 Task: Find connections with filter location Châtillon with filter topic #staysafewith filter profile language Spanish with filter current company Synergy Marine Group with filter school The Institute of Chartered Accountants of India with filter industry Oil and Coal Product Manufacturing with filter service category Leadership Development with filter keywords title Skin Care Specialist
Action: Mouse moved to (546, 79)
Screenshot: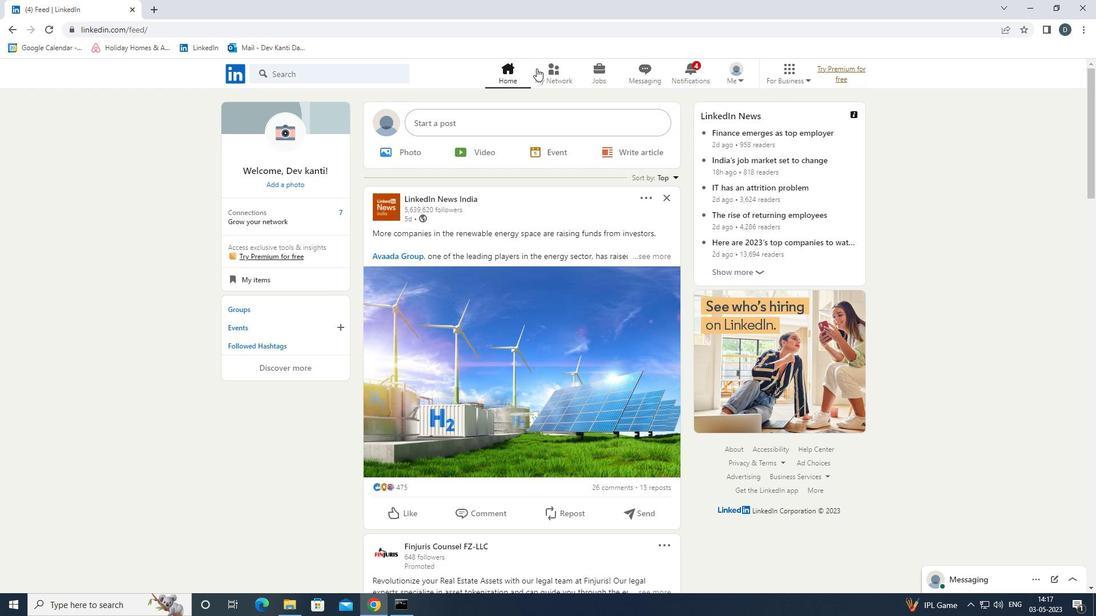 
Action: Mouse pressed left at (546, 79)
Screenshot: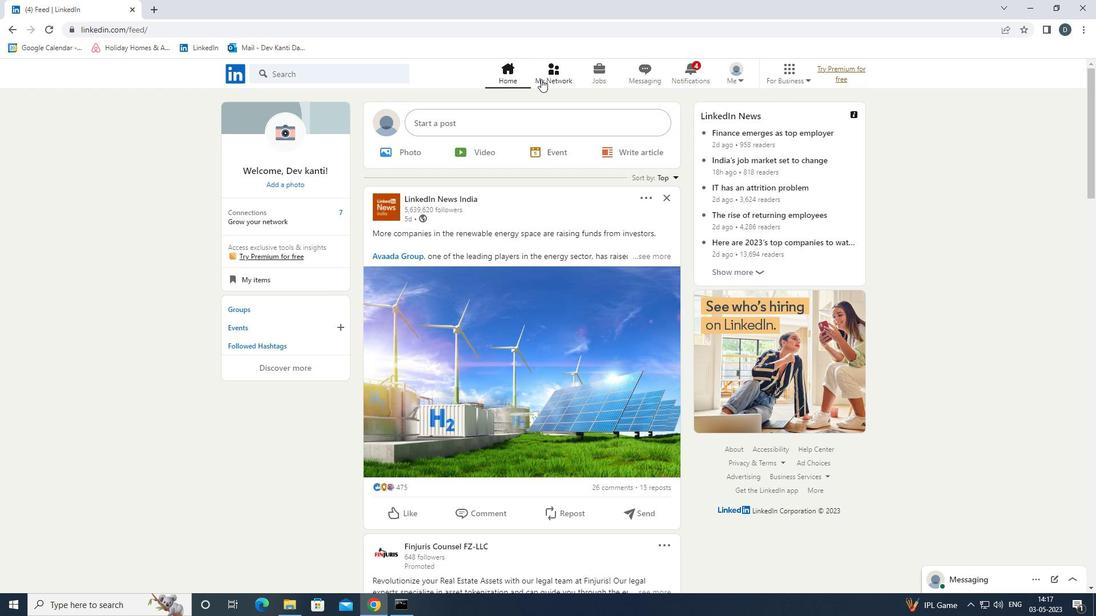 
Action: Mouse moved to (549, 78)
Screenshot: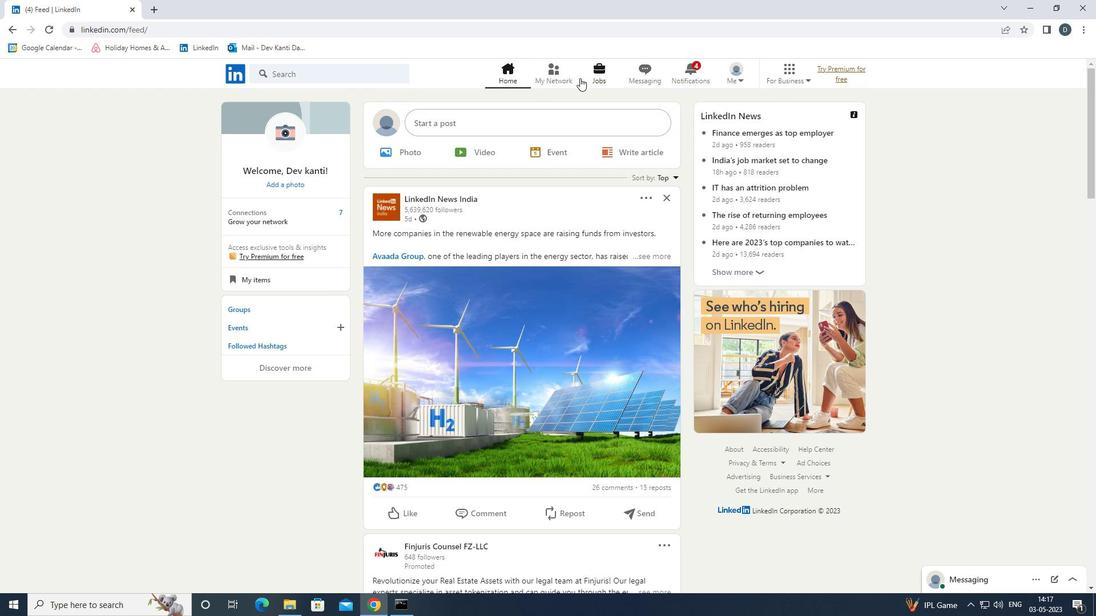 
Action: Mouse pressed left at (549, 78)
Screenshot: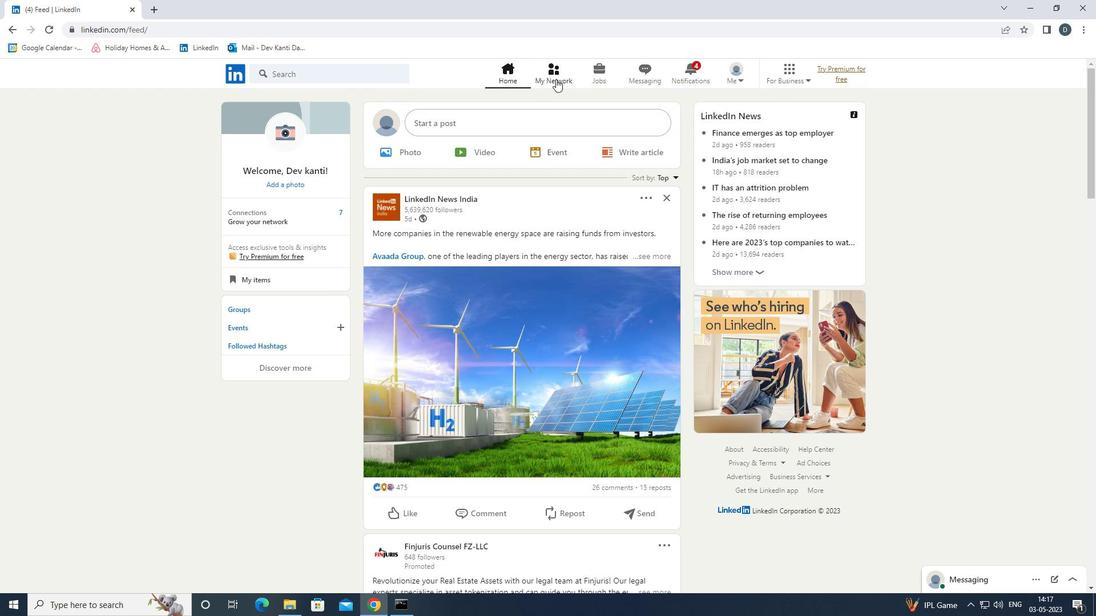 
Action: Mouse moved to (376, 137)
Screenshot: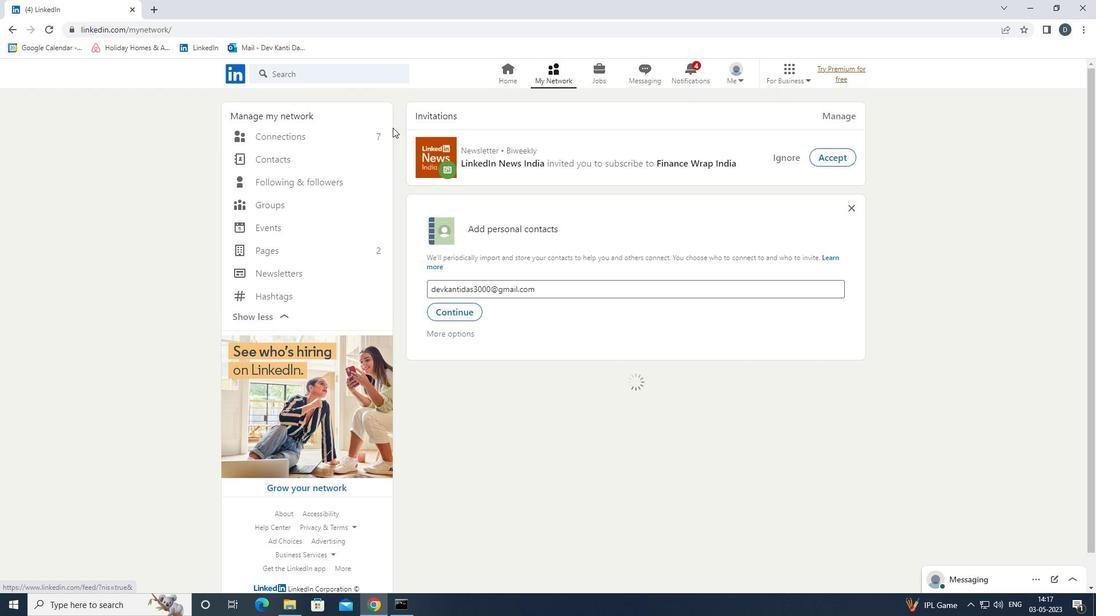
Action: Mouse pressed left at (376, 137)
Screenshot: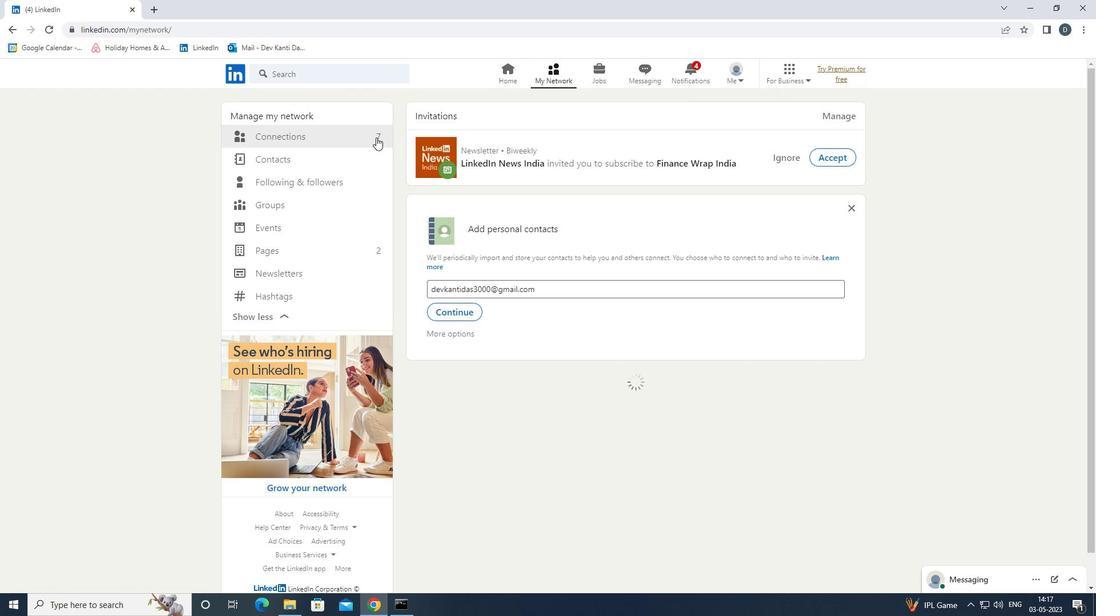 
Action: Mouse moved to (622, 141)
Screenshot: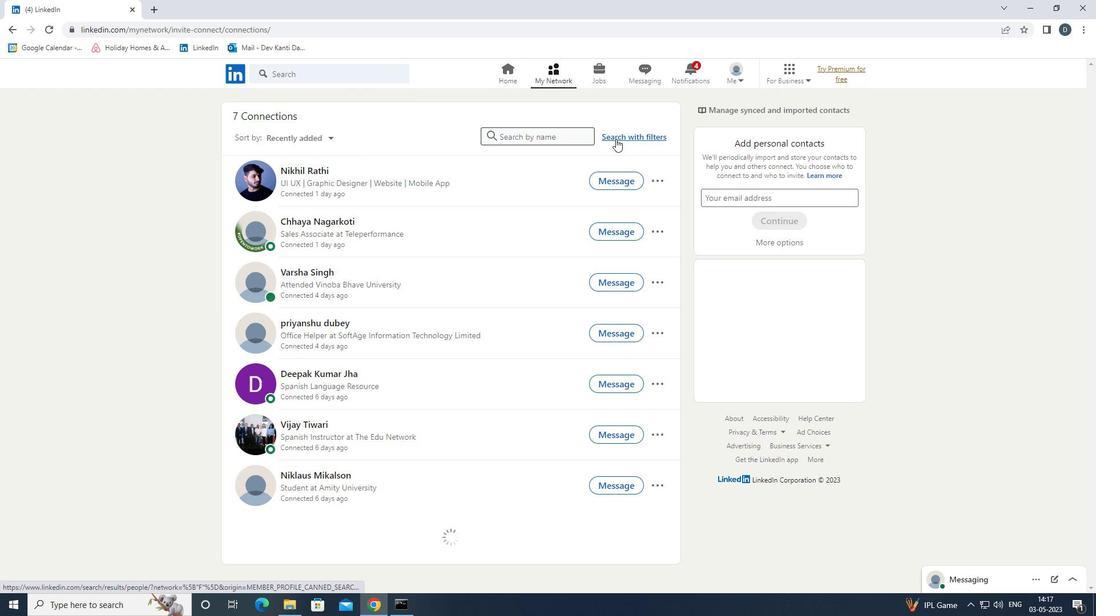 
Action: Mouse pressed left at (622, 141)
Screenshot: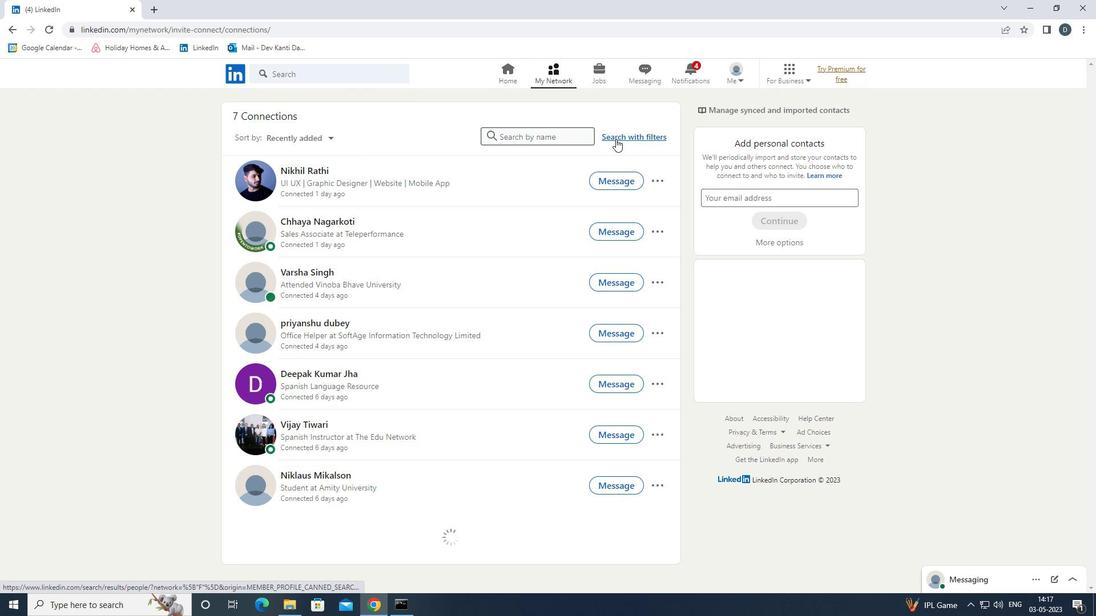 
Action: Mouse moved to (580, 103)
Screenshot: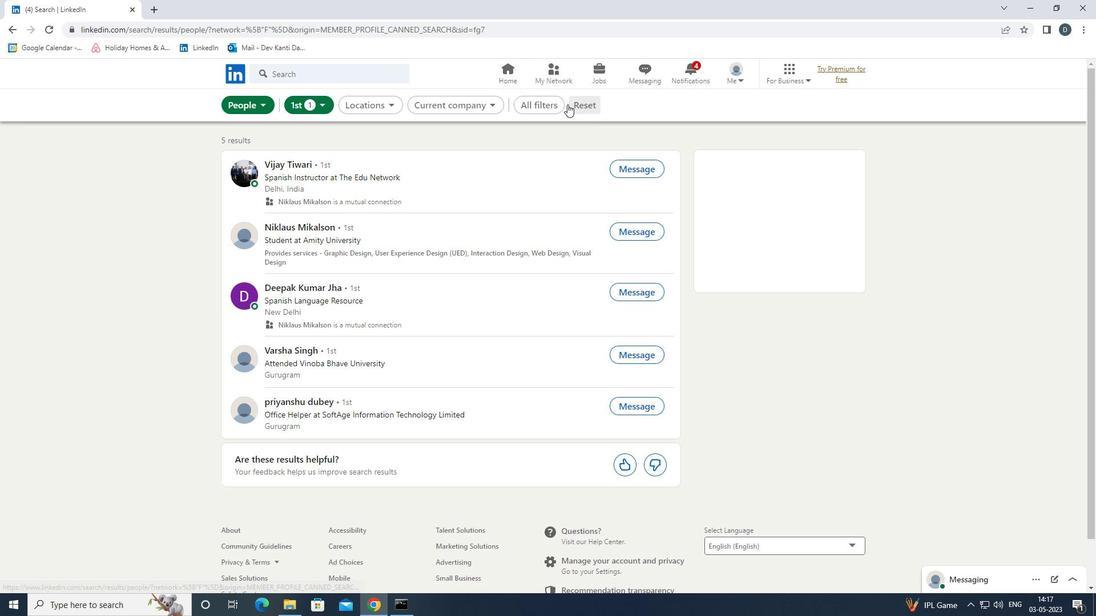 
Action: Mouse pressed left at (580, 103)
Screenshot: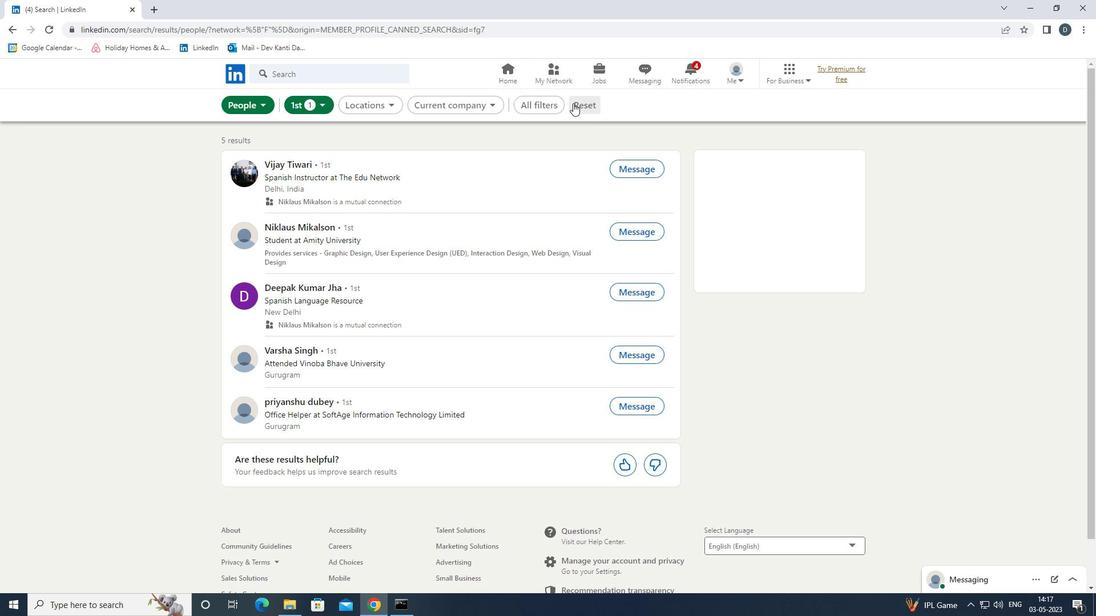 
Action: Mouse moved to (570, 106)
Screenshot: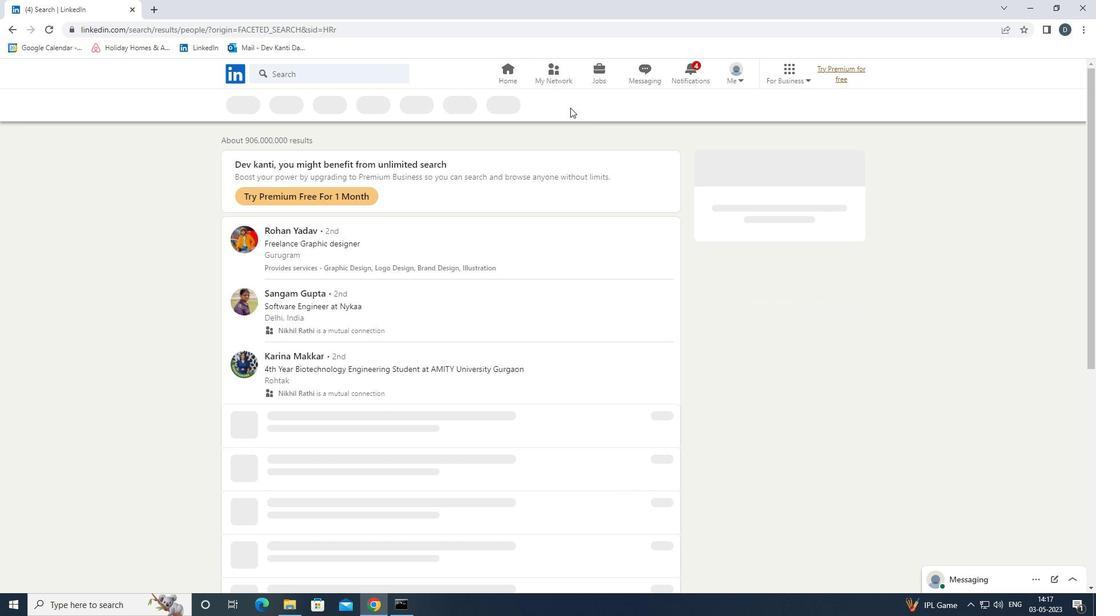 
Action: Mouse pressed left at (570, 106)
Screenshot: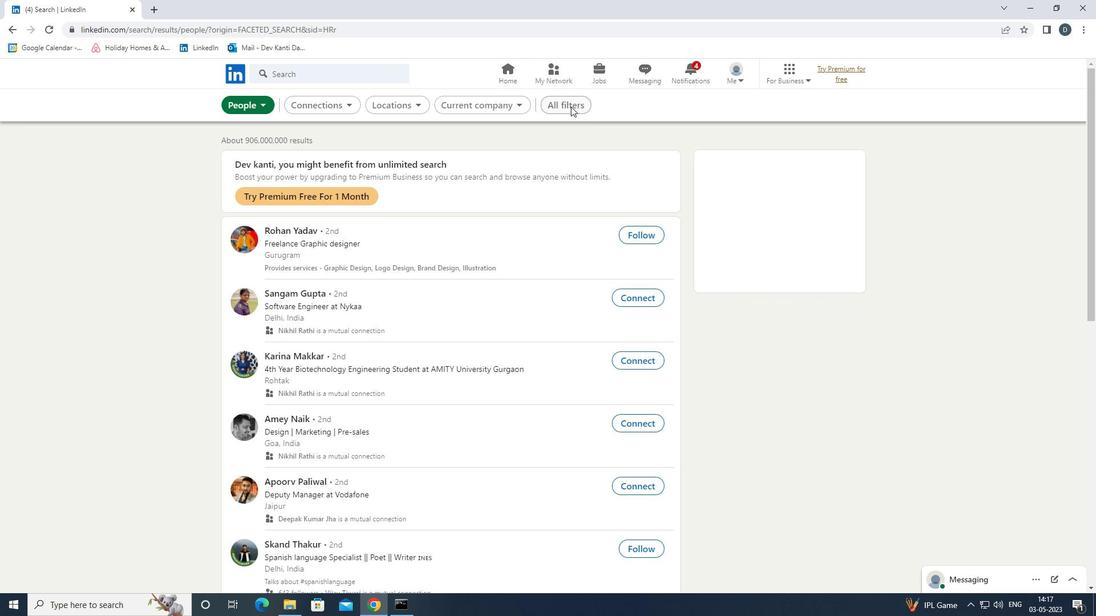 
Action: Mouse moved to (976, 394)
Screenshot: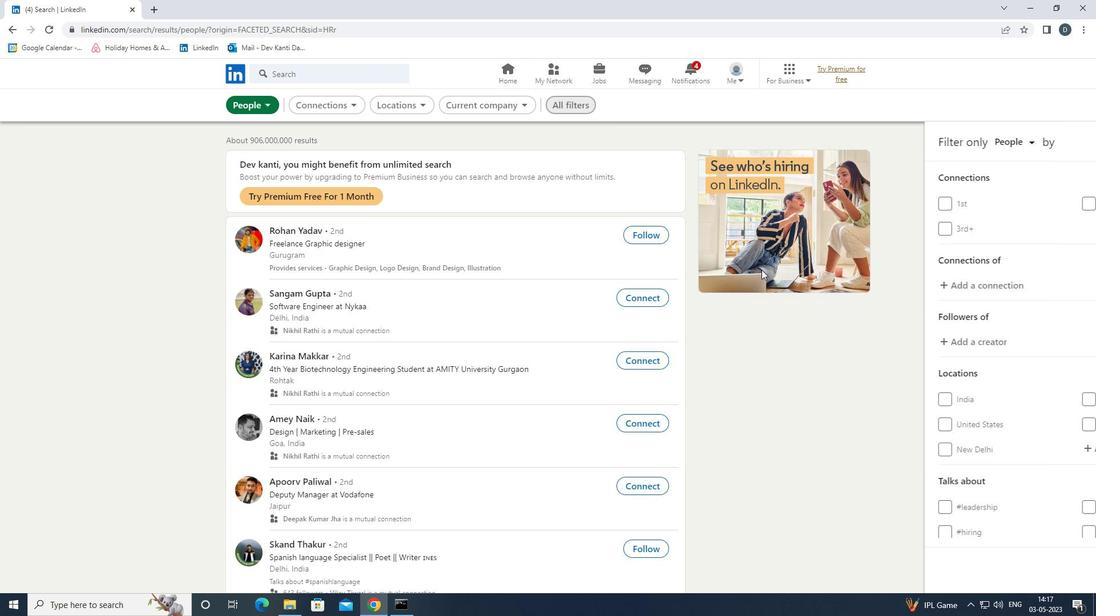 
Action: Mouse scrolled (976, 393) with delta (0, 0)
Screenshot: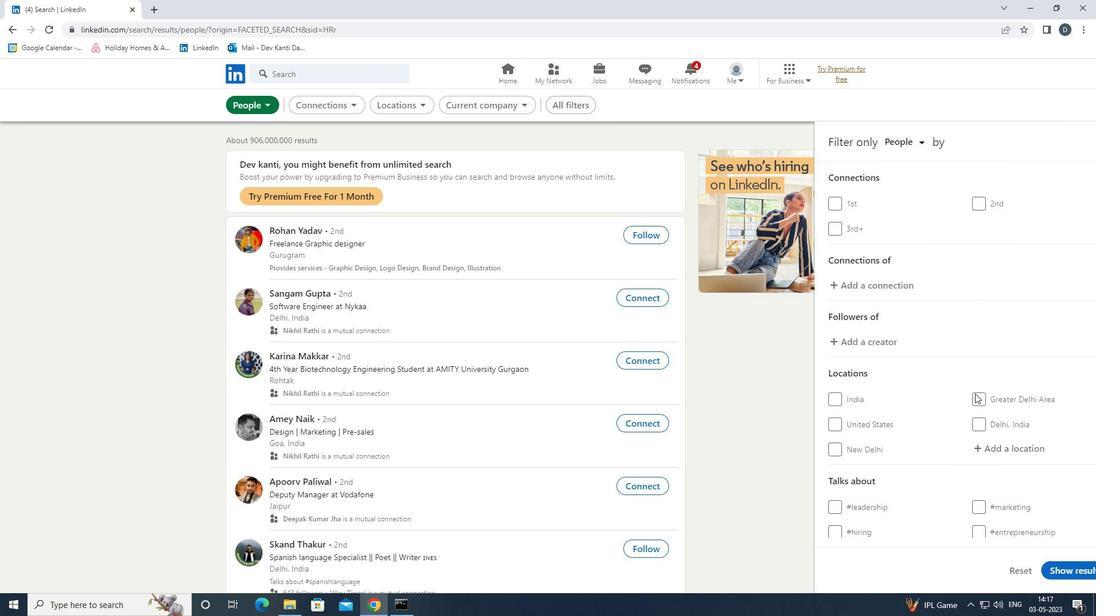 
Action: Mouse scrolled (976, 393) with delta (0, 0)
Screenshot: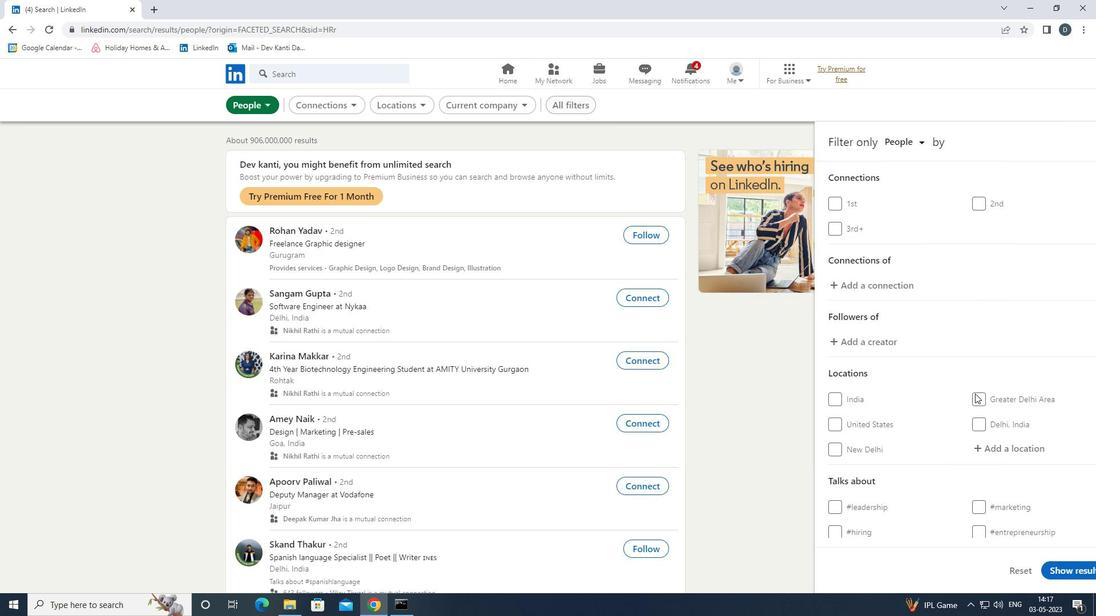
Action: Mouse moved to (991, 333)
Screenshot: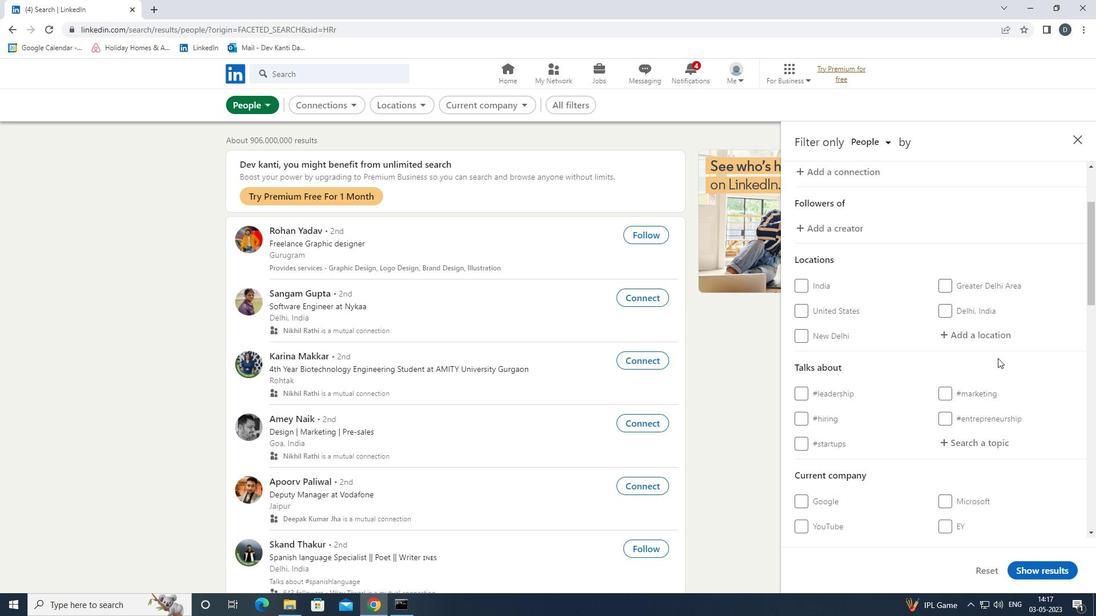 
Action: Mouse pressed left at (991, 333)
Screenshot: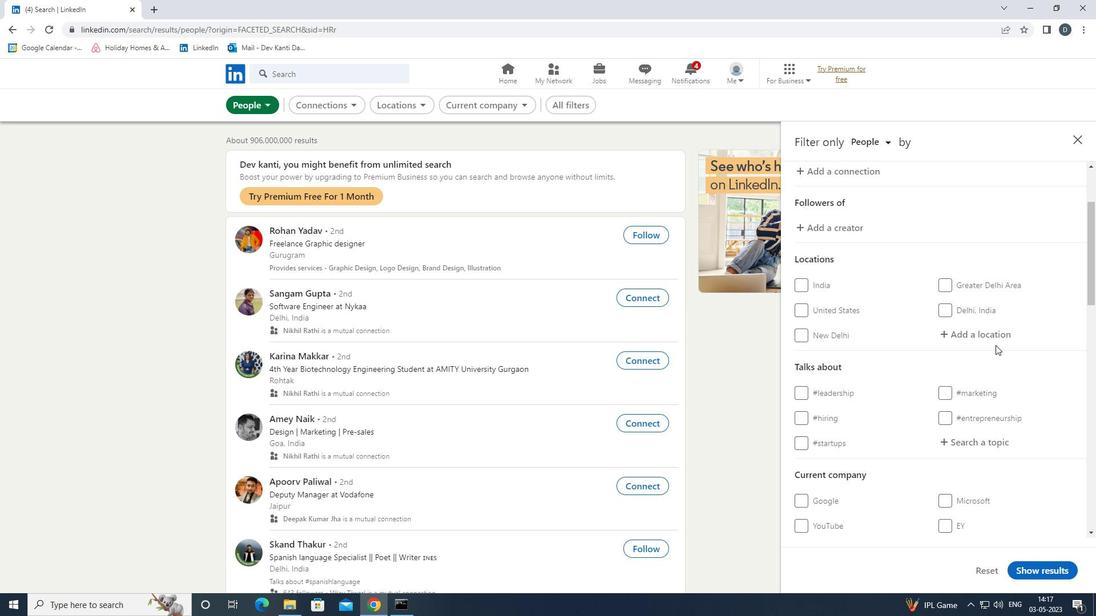 
Action: Mouse moved to (985, 336)
Screenshot: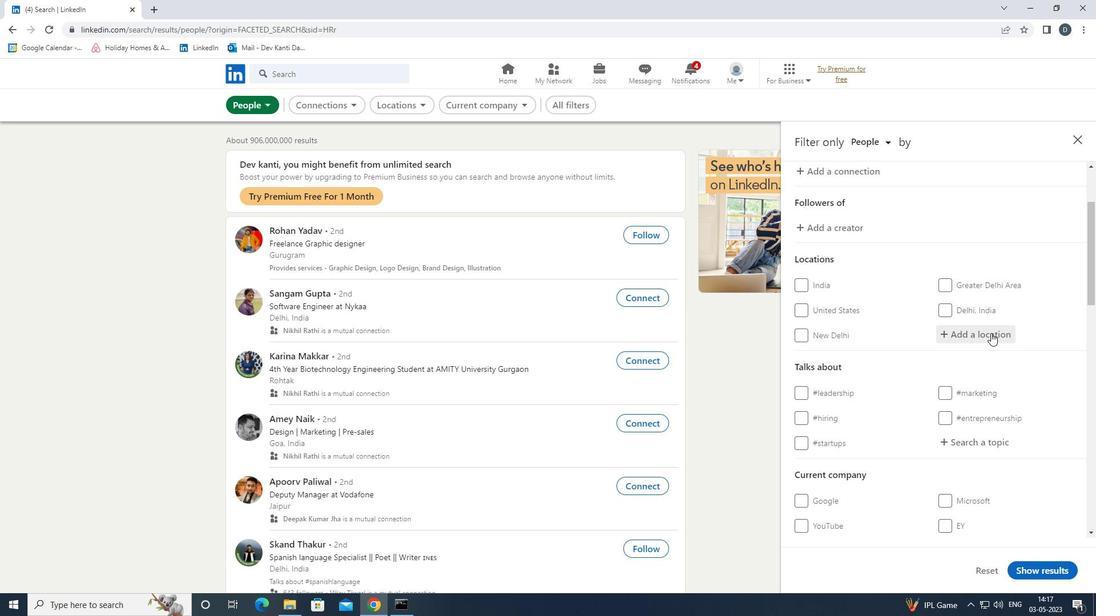 
Action: Key pressed <Key.shift>CHATILLON<Key.down><Key.enter>
Screenshot: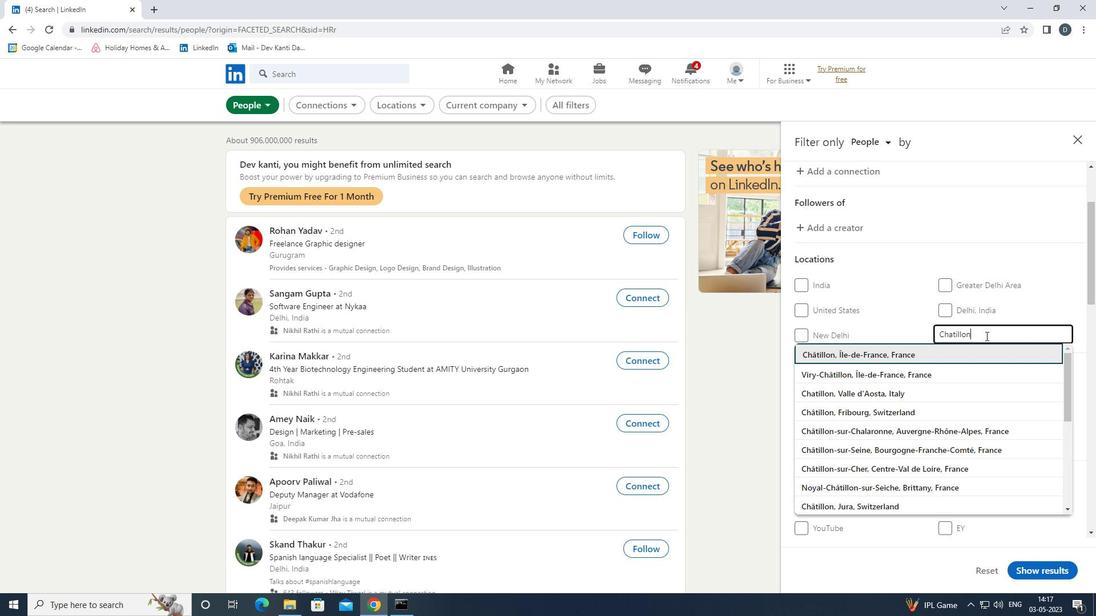 
Action: Mouse moved to (1001, 400)
Screenshot: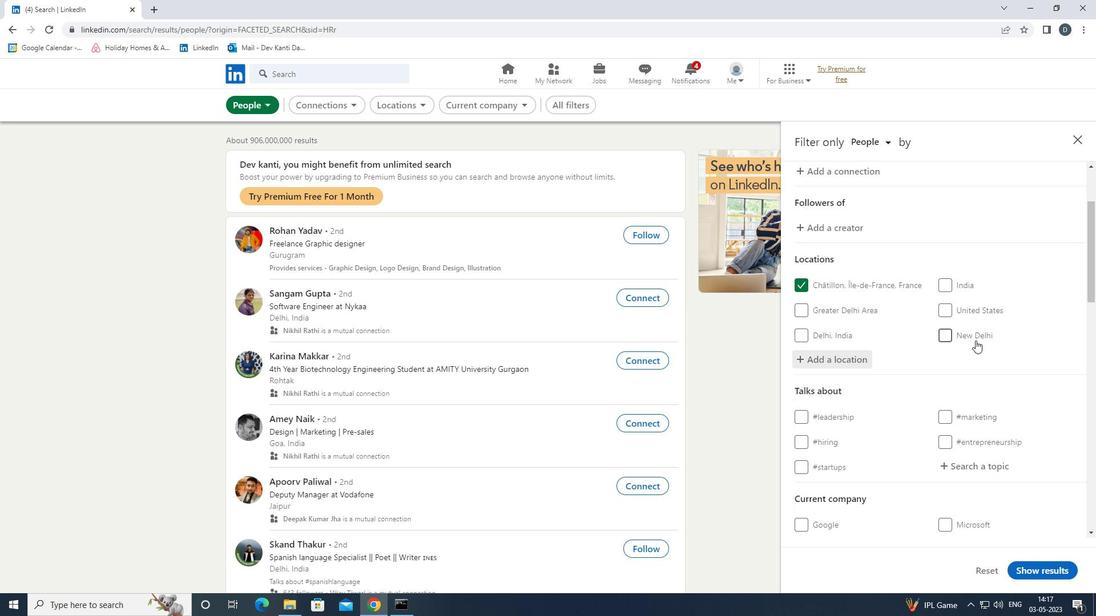 
Action: Mouse scrolled (1001, 400) with delta (0, 0)
Screenshot: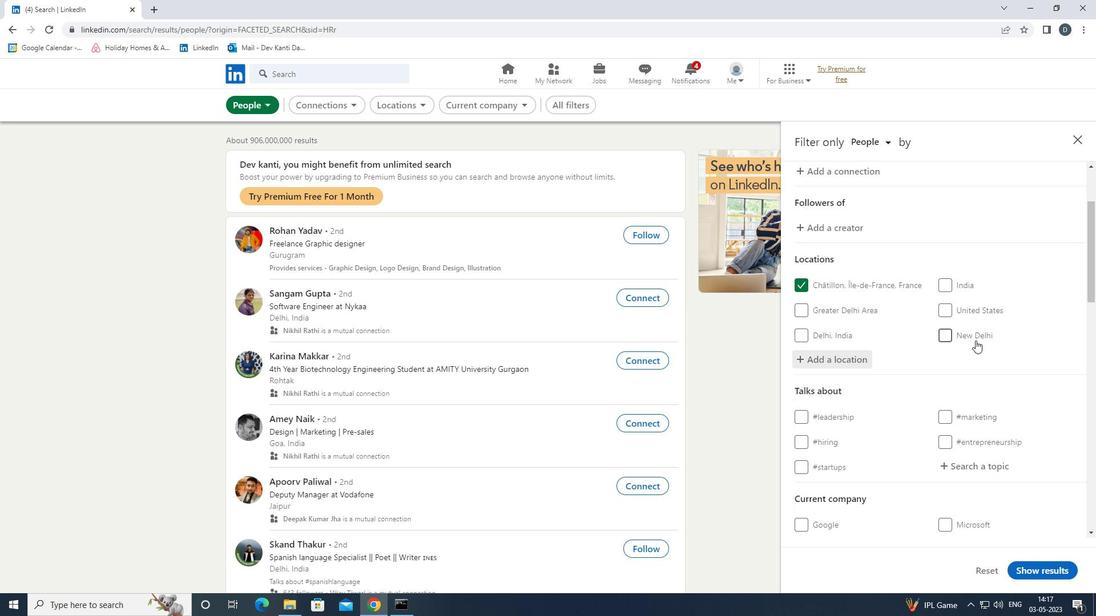 
Action: Mouse moved to (1001, 403)
Screenshot: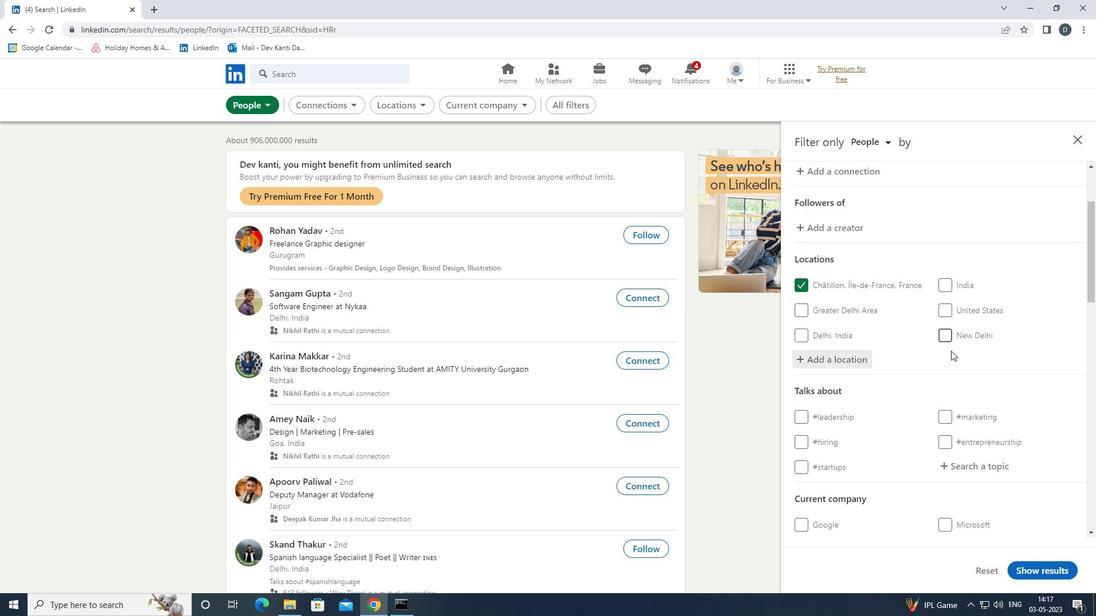 
Action: Mouse scrolled (1001, 402) with delta (0, 0)
Screenshot: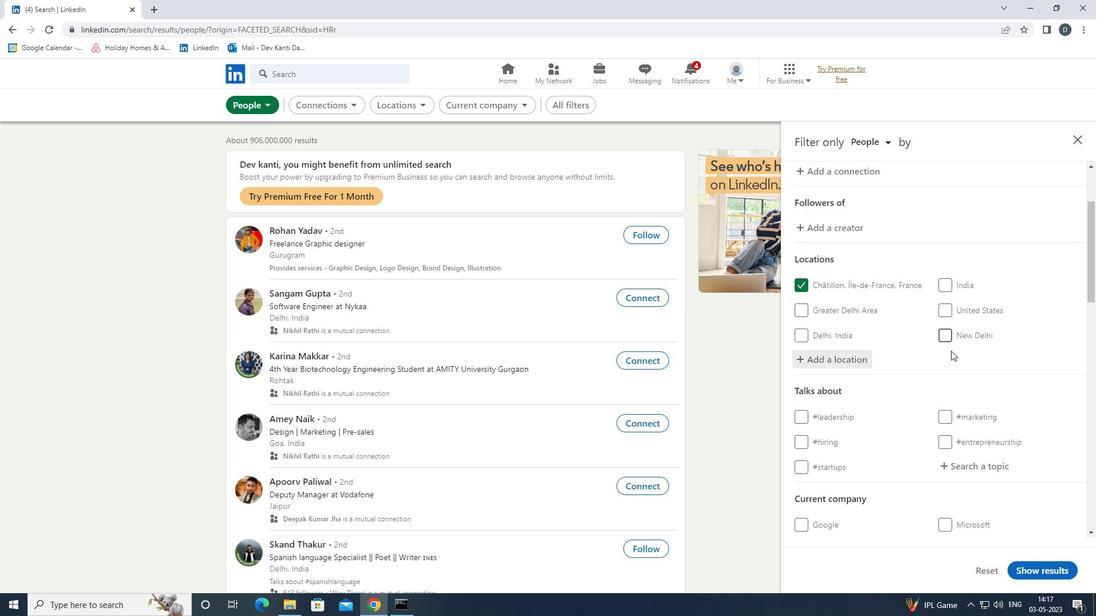 
Action: Mouse moved to (981, 354)
Screenshot: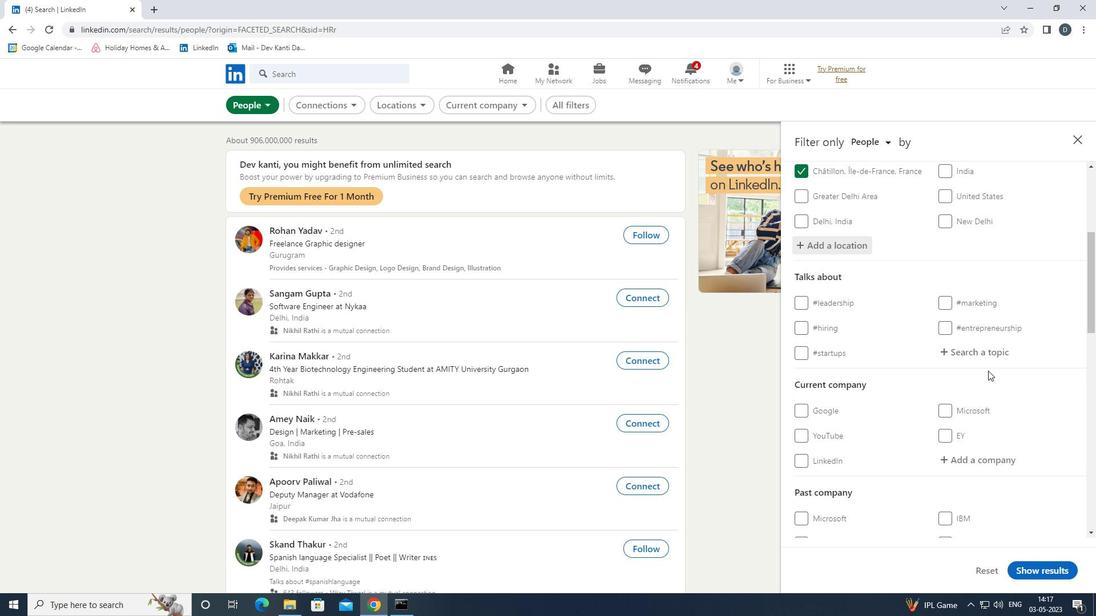 
Action: Mouse pressed left at (981, 354)
Screenshot: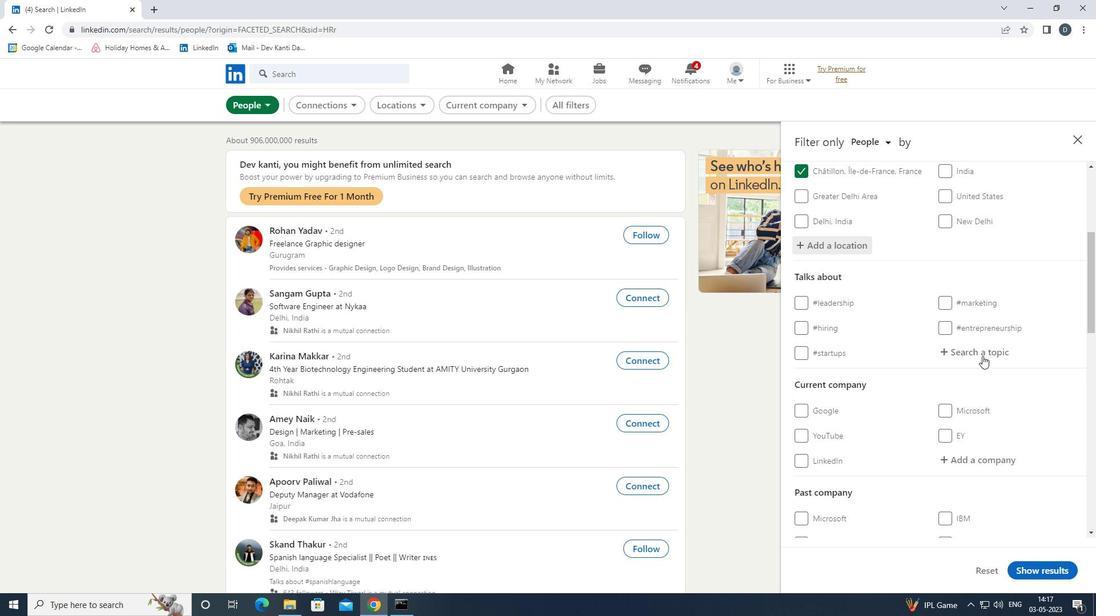 
Action: Key pressed STAYSAFE<Key.down><Key.enter>
Screenshot: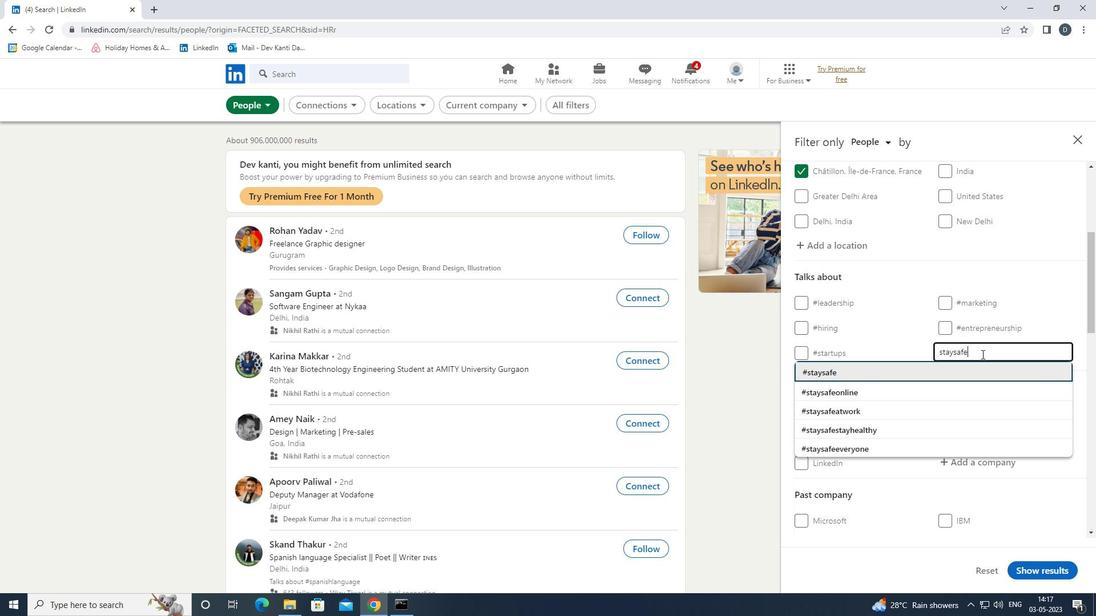 
Action: Mouse scrolled (981, 353) with delta (0, 0)
Screenshot: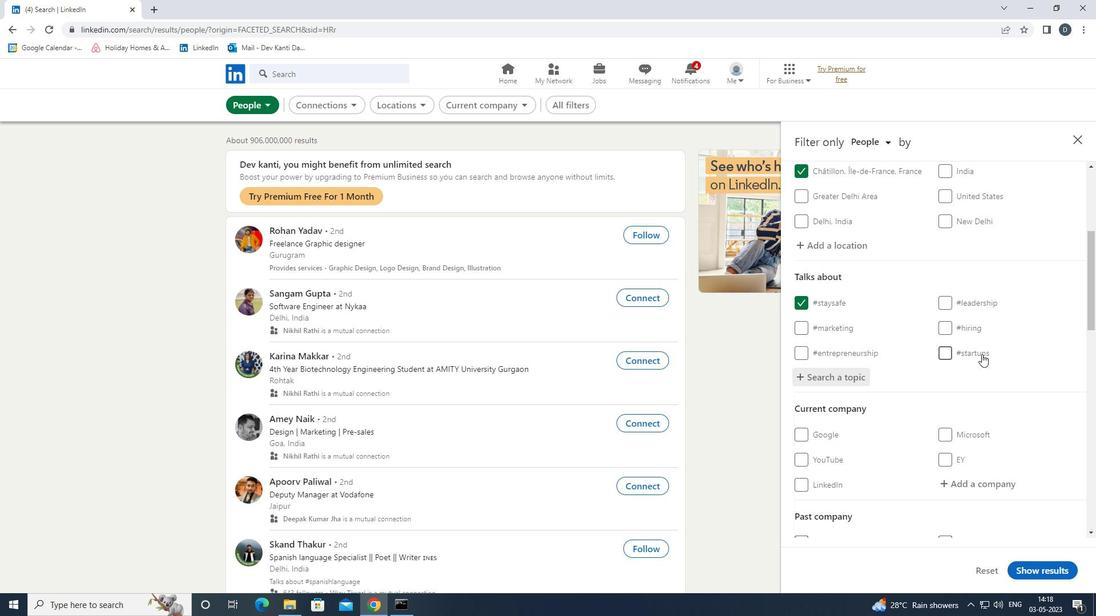 
Action: Mouse scrolled (981, 353) with delta (0, 0)
Screenshot: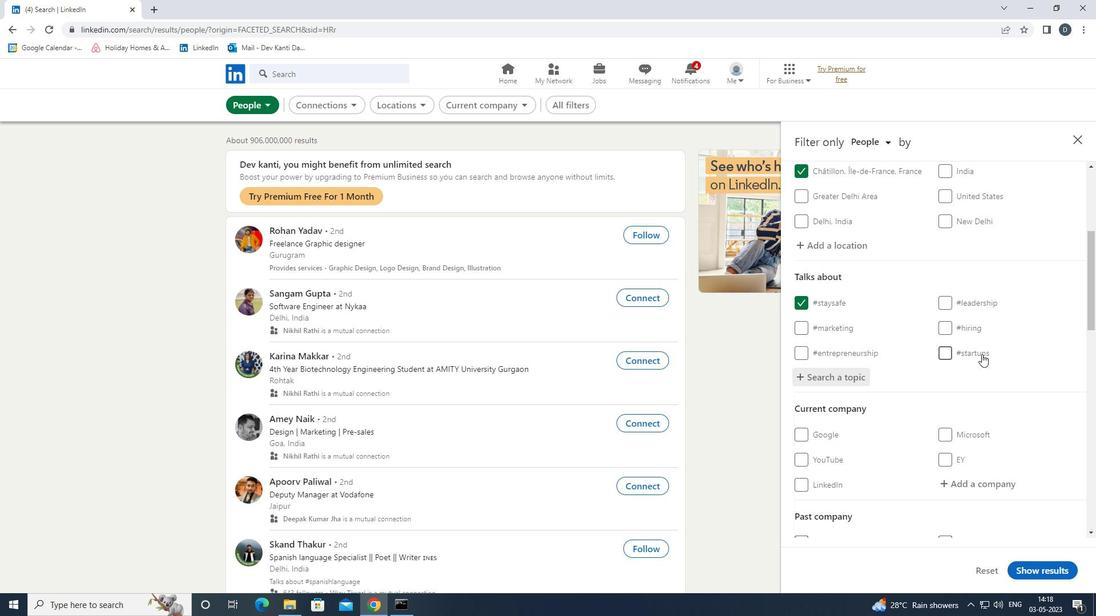
Action: Mouse scrolled (981, 353) with delta (0, 0)
Screenshot: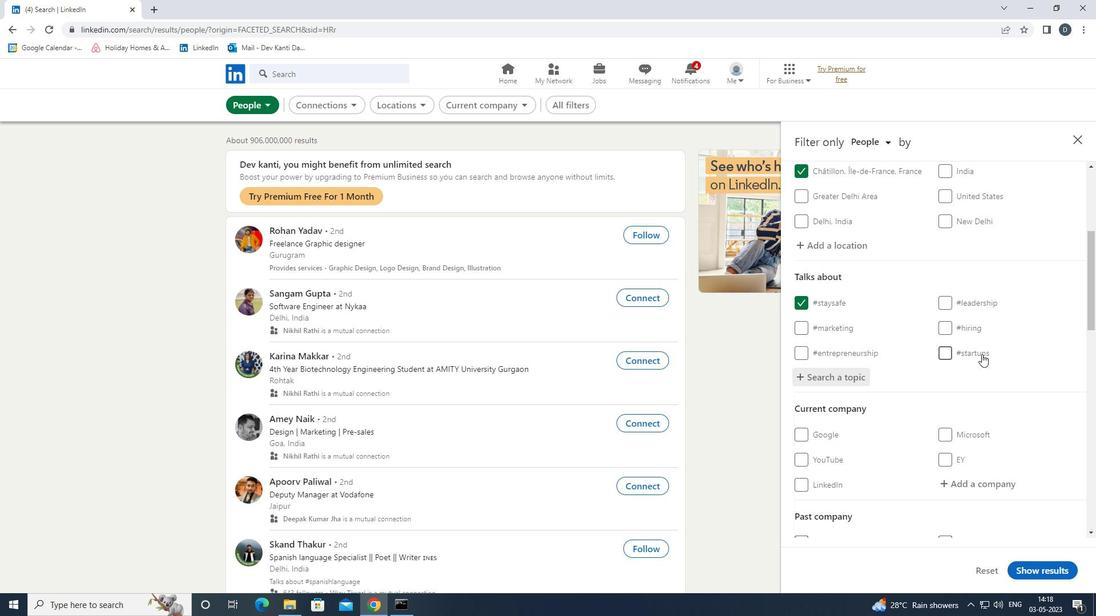 
Action: Mouse moved to (981, 353)
Screenshot: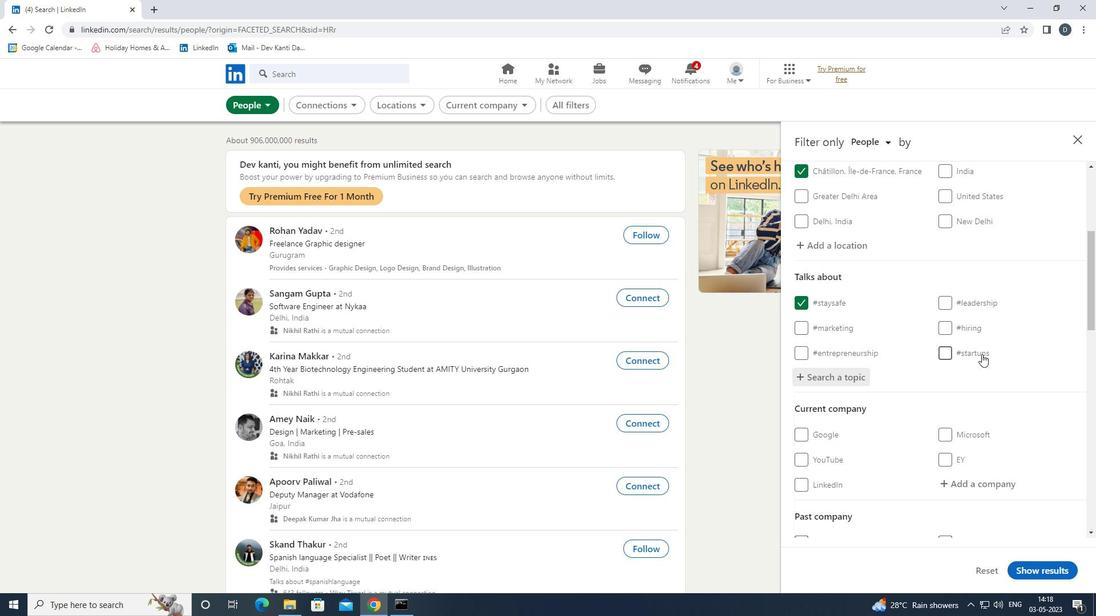 
Action: Mouse scrolled (981, 353) with delta (0, 0)
Screenshot: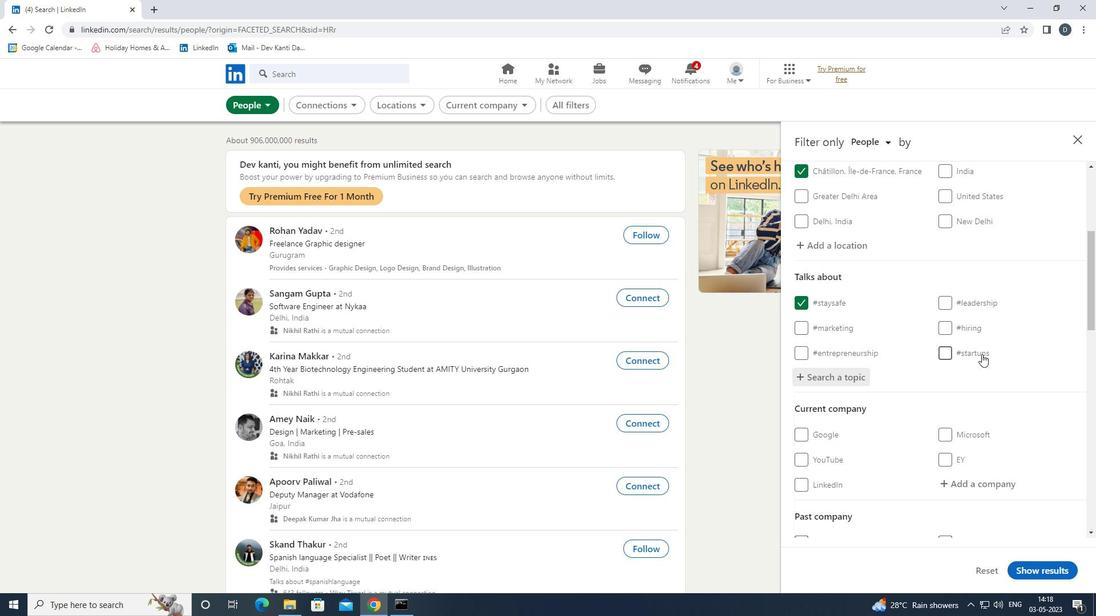 
Action: Mouse moved to (981, 354)
Screenshot: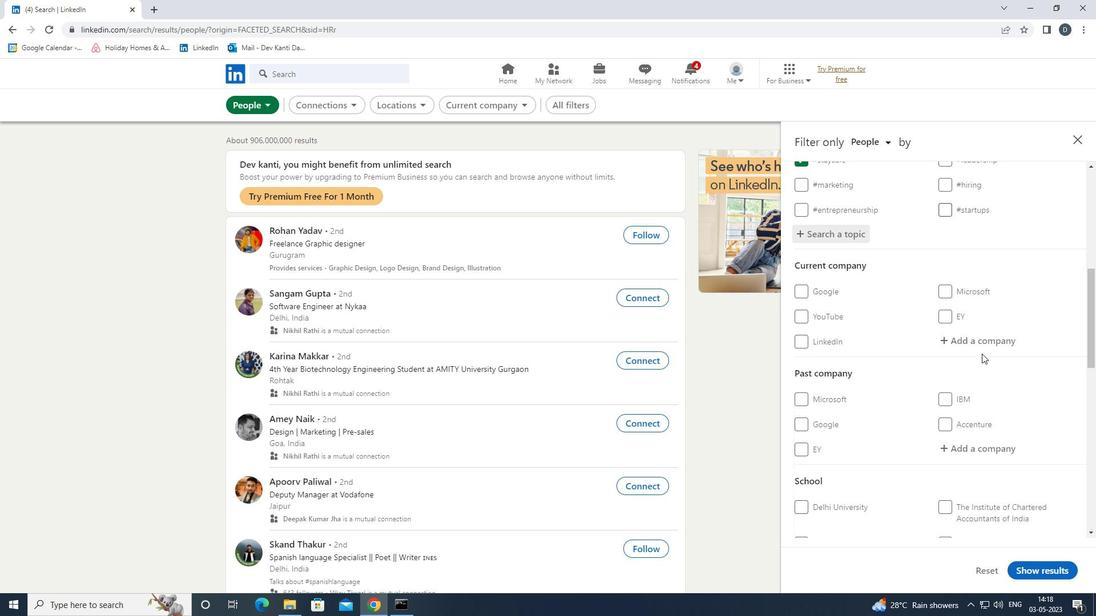 
Action: Mouse scrolled (981, 353) with delta (0, 0)
Screenshot: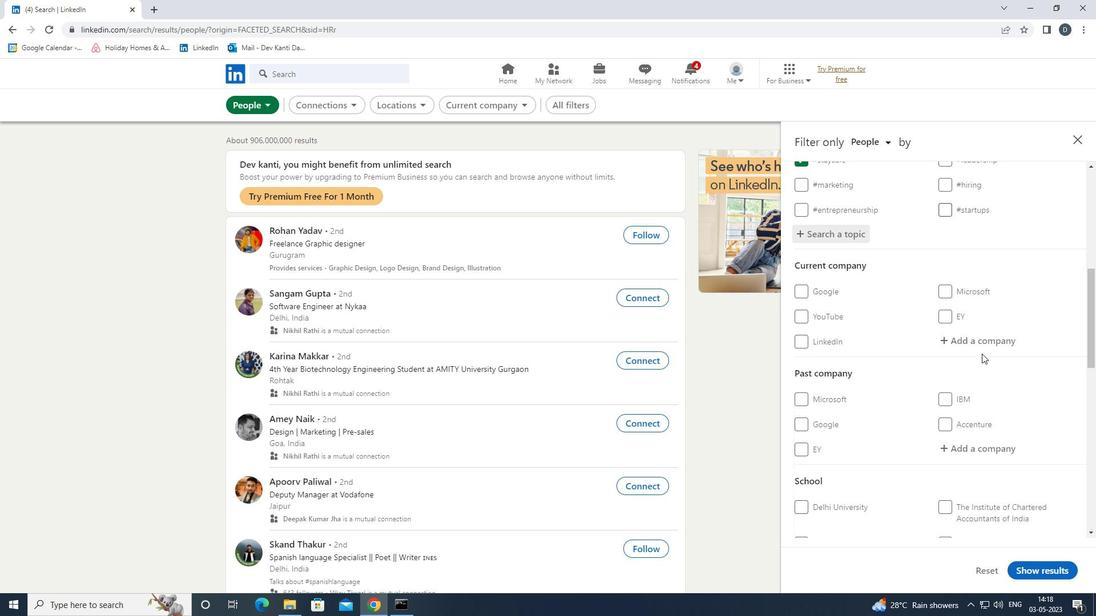 
Action: Mouse moved to (981, 356)
Screenshot: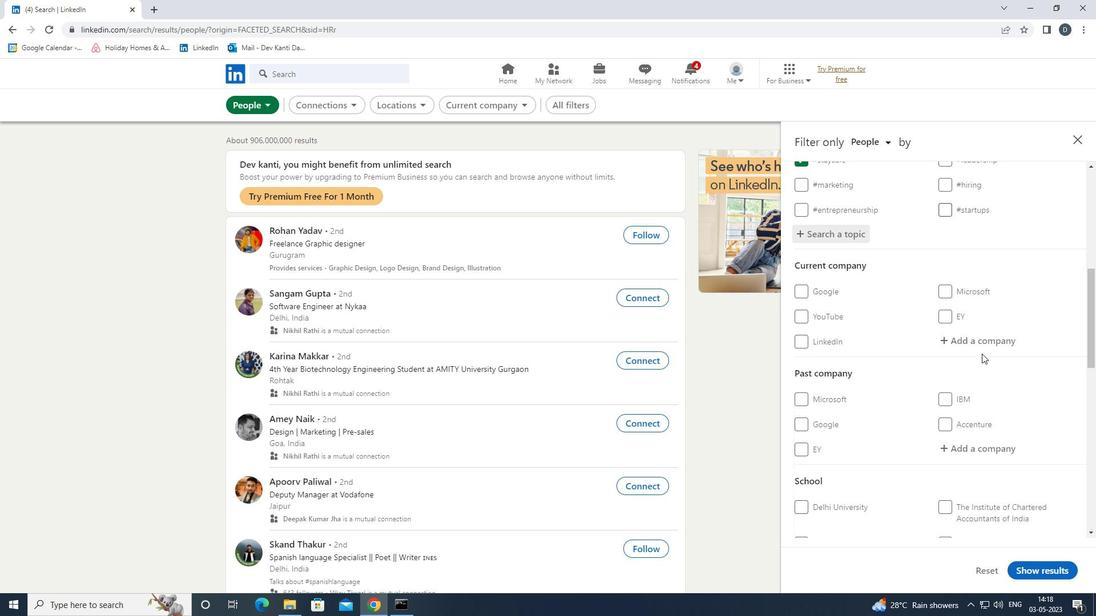 
Action: Mouse scrolled (981, 355) with delta (0, 0)
Screenshot: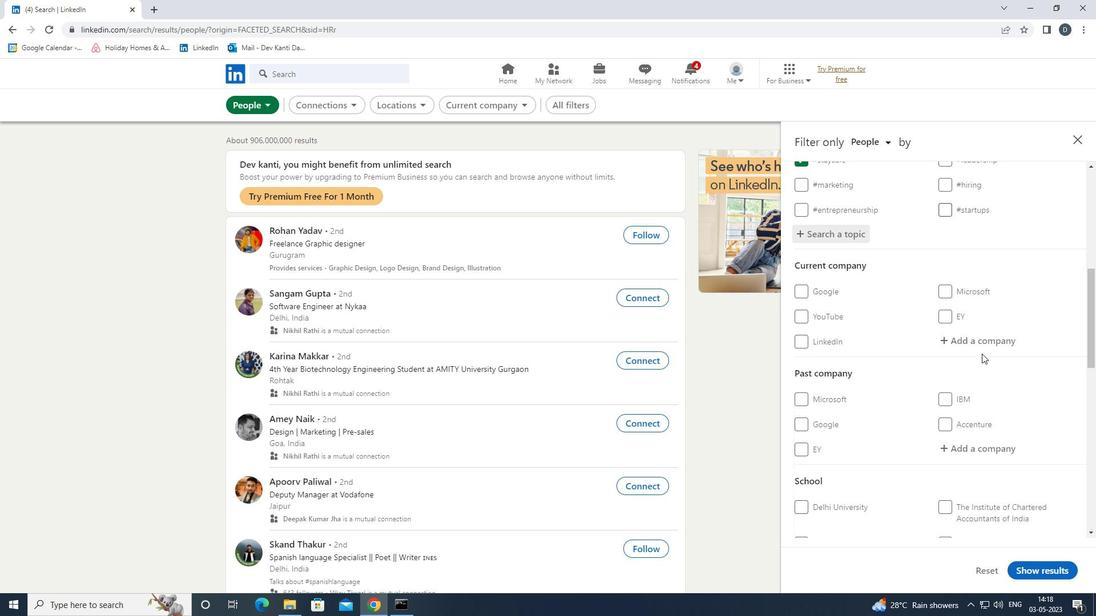 
Action: Mouse moved to (981, 356)
Screenshot: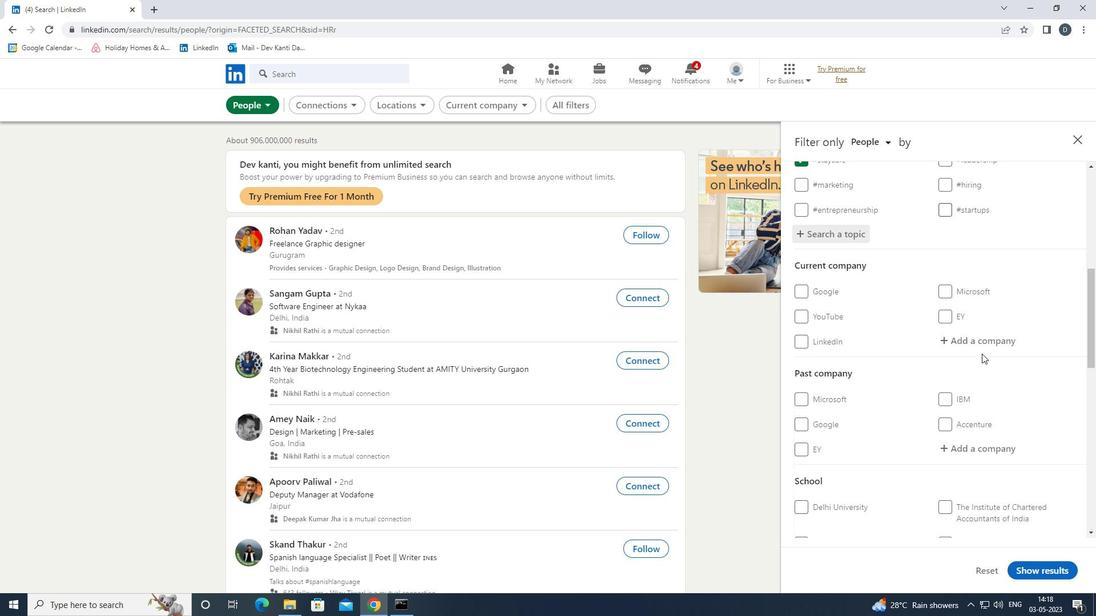 
Action: Mouse scrolled (981, 356) with delta (0, 0)
Screenshot: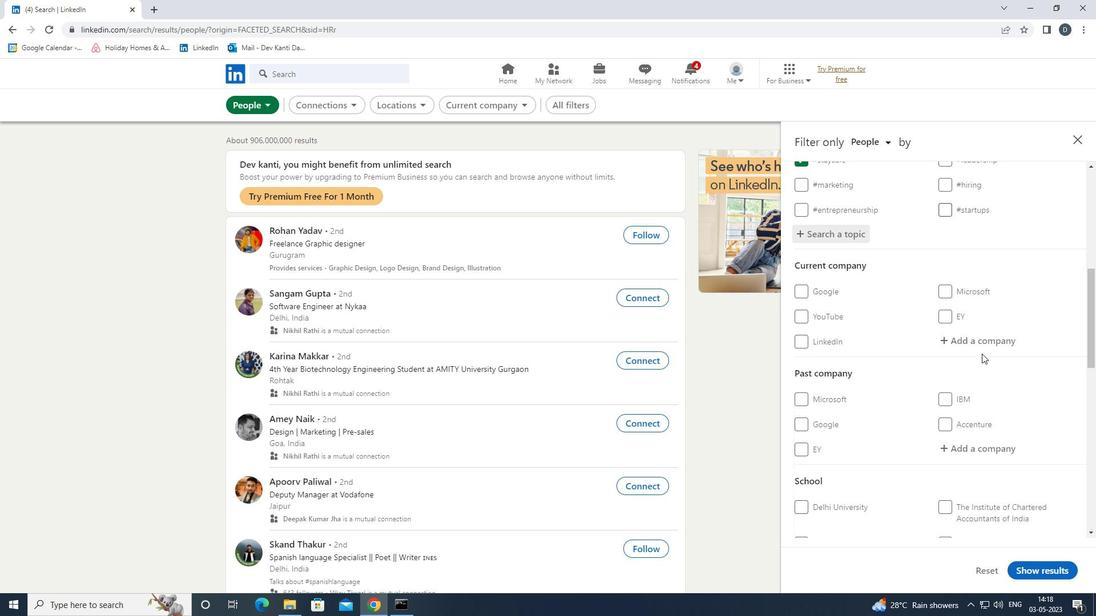 
Action: Mouse scrolled (981, 356) with delta (0, 0)
Screenshot: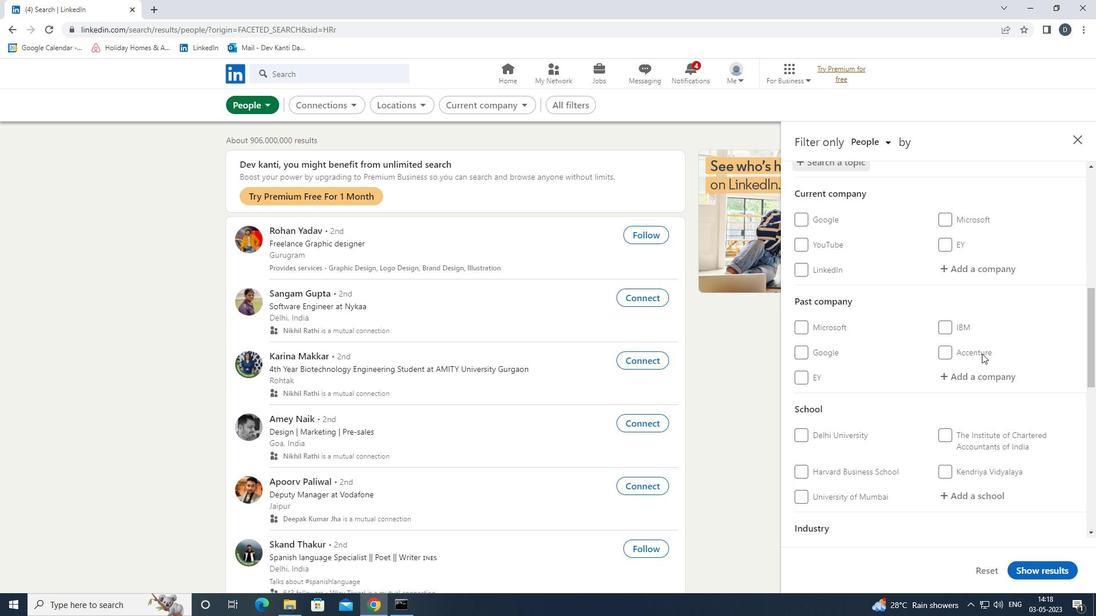 
Action: Mouse scrolled (981, 356) with delta (0, 0)
Screenshot: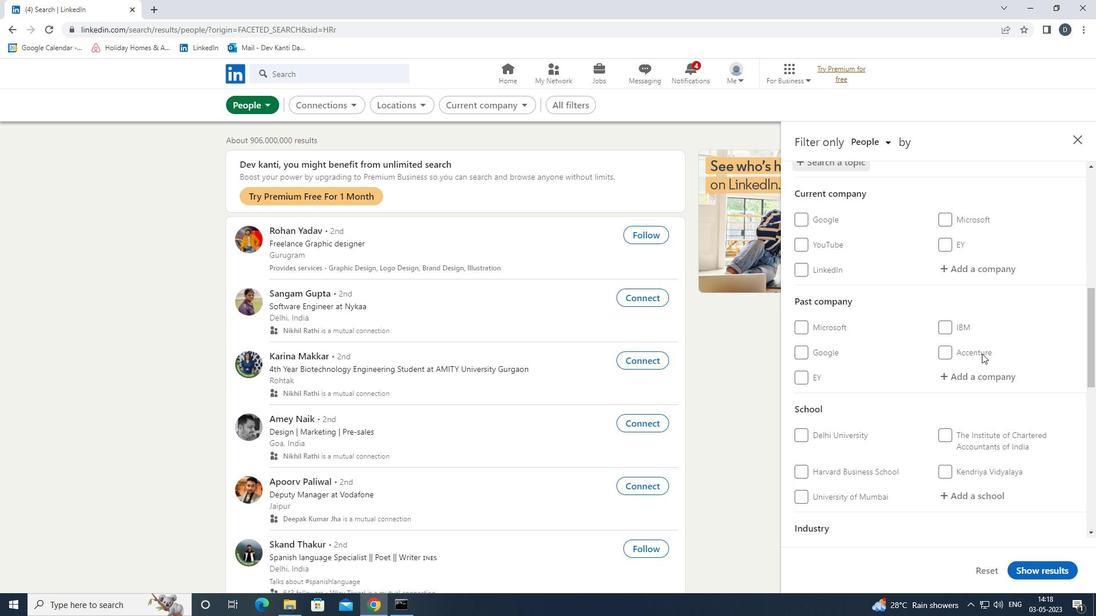 
Action: Mouse moved to (818, 413)
Screenshot: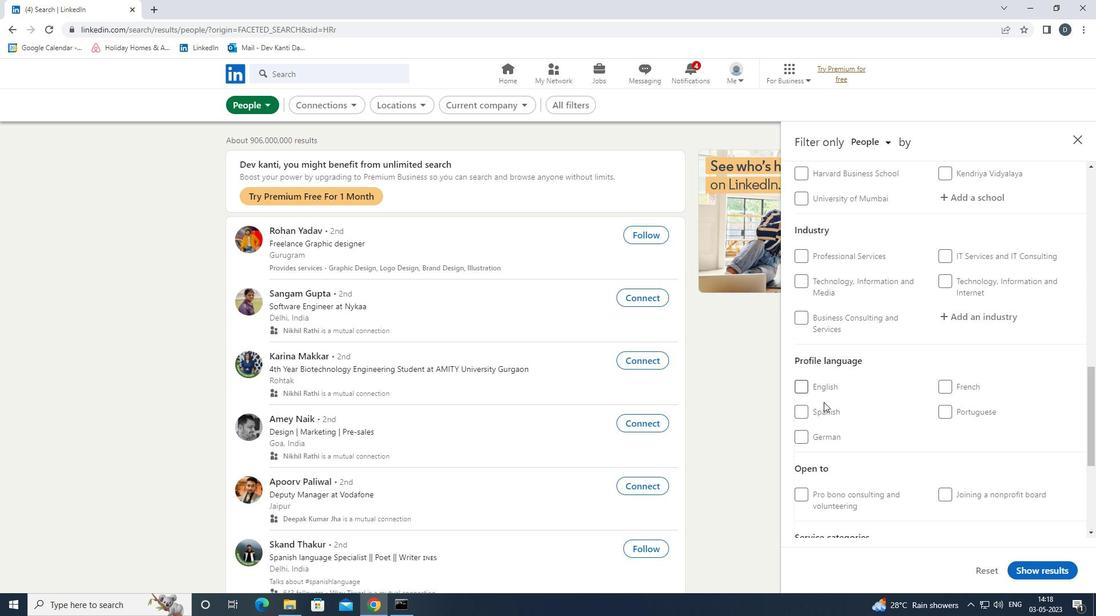 
Action: Mouse pressed left at (818, 413)
Screenshot: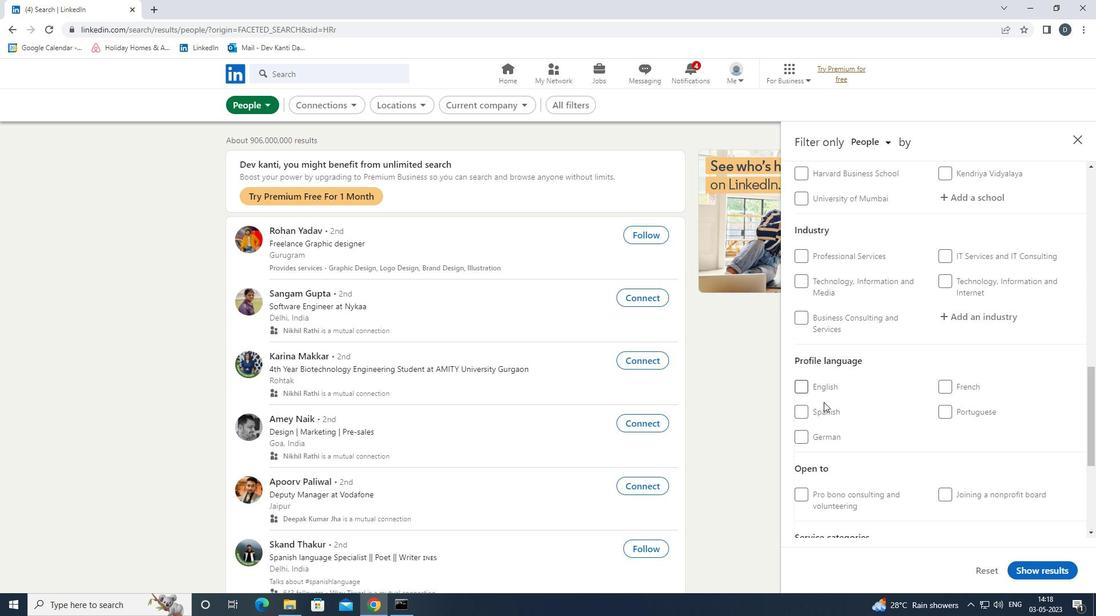 
Action: Mouse moved to (894, 408)
Screenshot: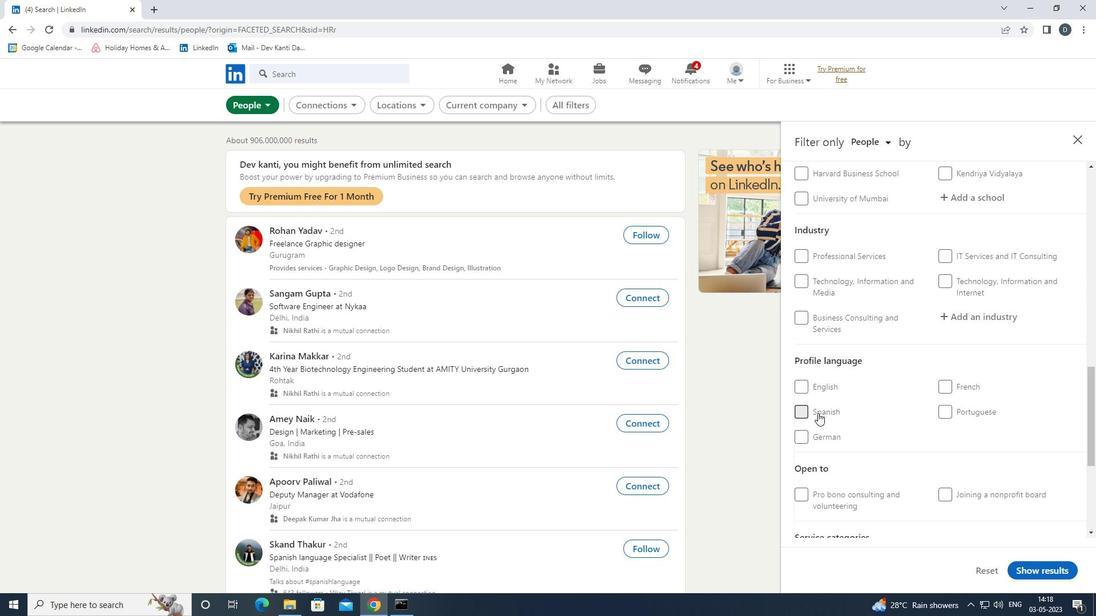 
Action: Mouse scrolled (894, 409) with delta (0, 0)
Screenshot: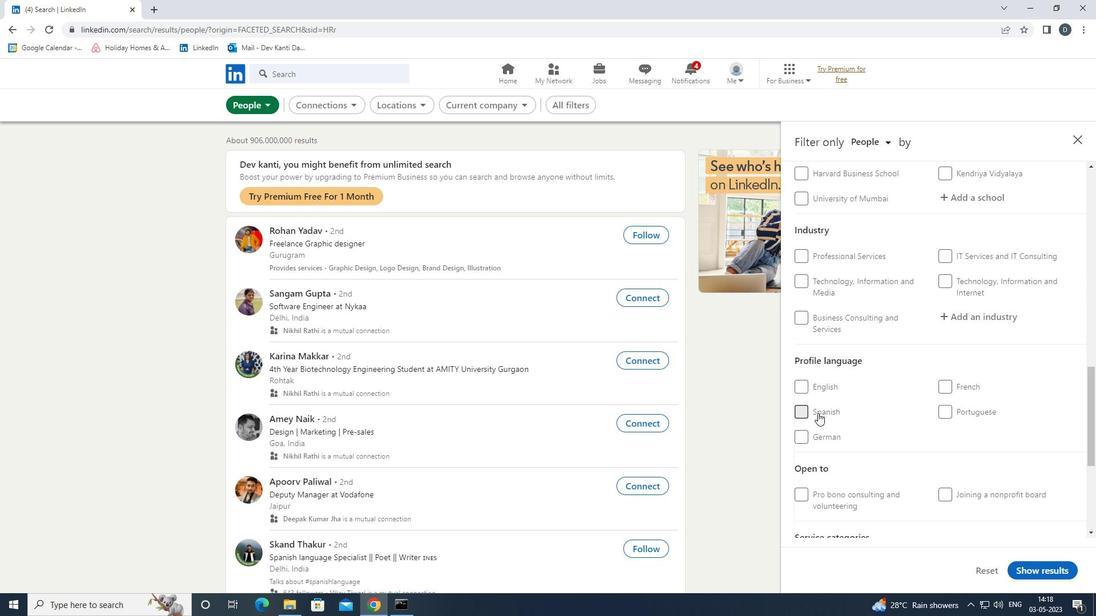 
Action: Mouse moved to (894, 408)
Screenshot: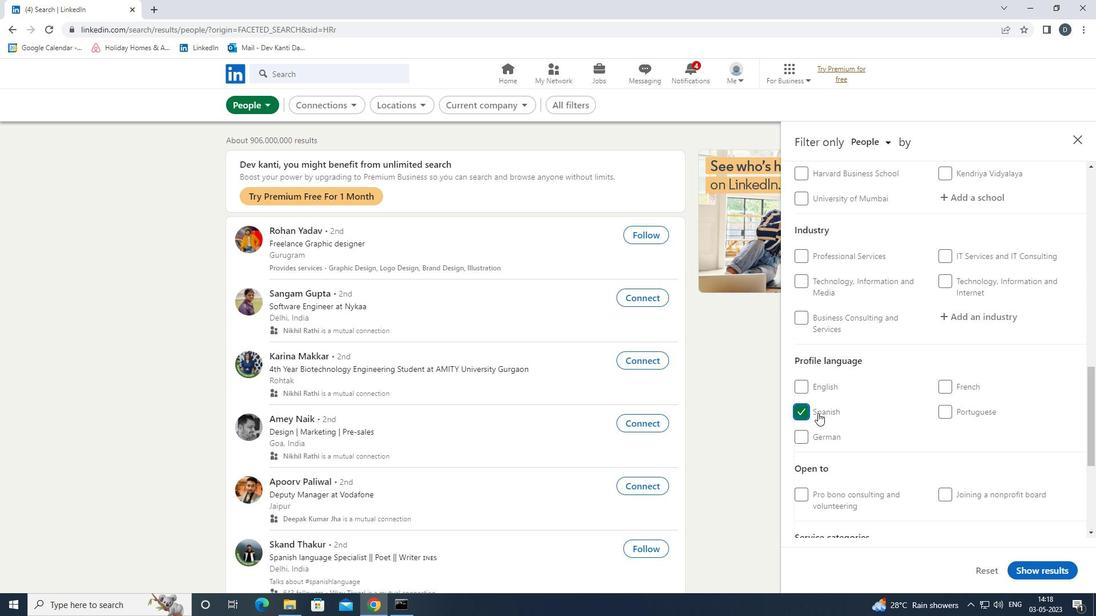 
Action: Mouse scrolled (894, 408) with delta (0, 0)
Screenshot: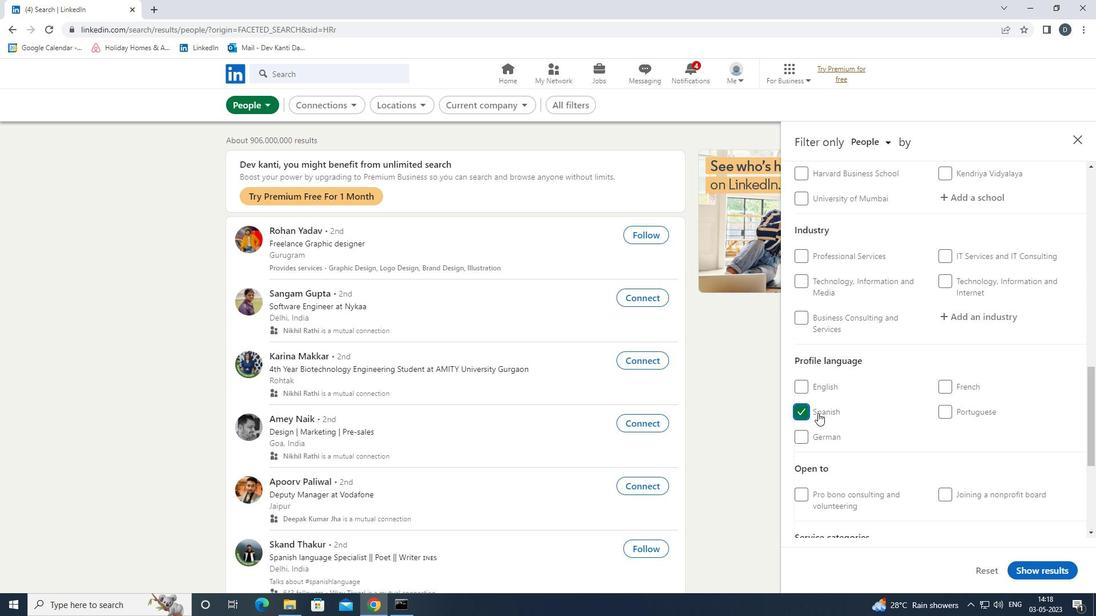 
Action: Mouse scrolled (894, 408) with delta (0, 0)
Screenshot: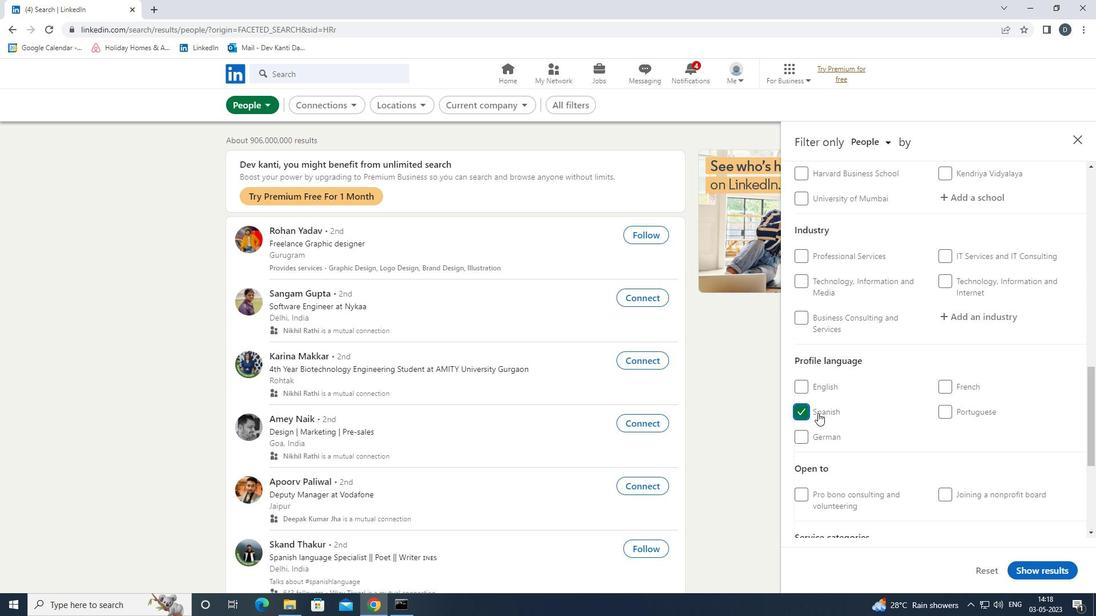 
Action: Mouse scrolled (894, 408) with delta (0, 0)
Screenshot: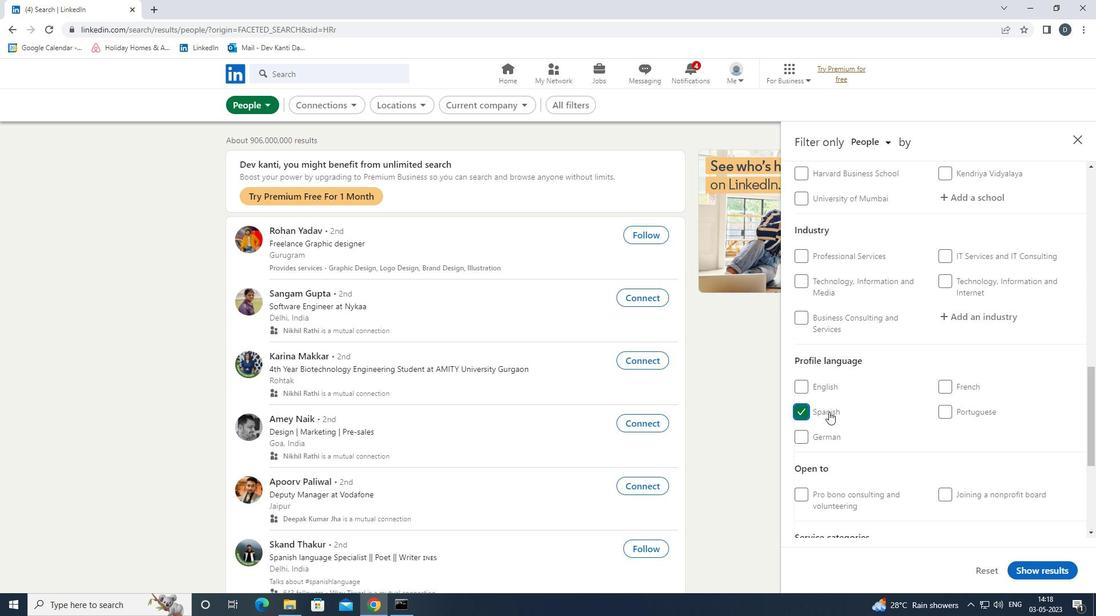 
Action: Mouse scrolled (894, 408) with delta (0, 0)
Screenshot: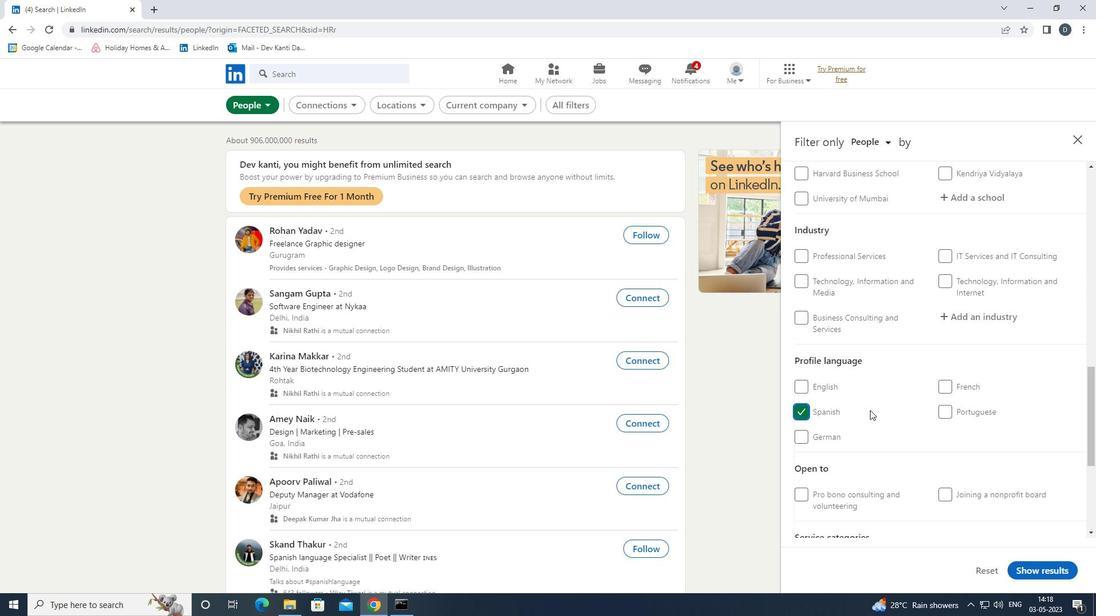 
Action: Mouse moved to (983, 254)
Screenshot: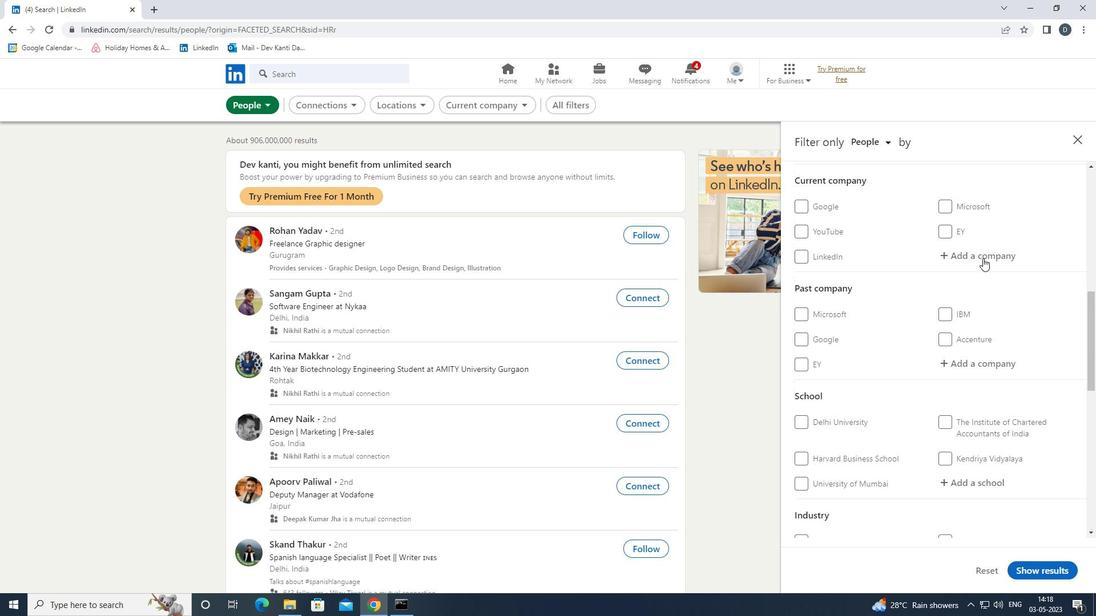 
Action: Mouse pressed left at (983, 254)
Screenshot: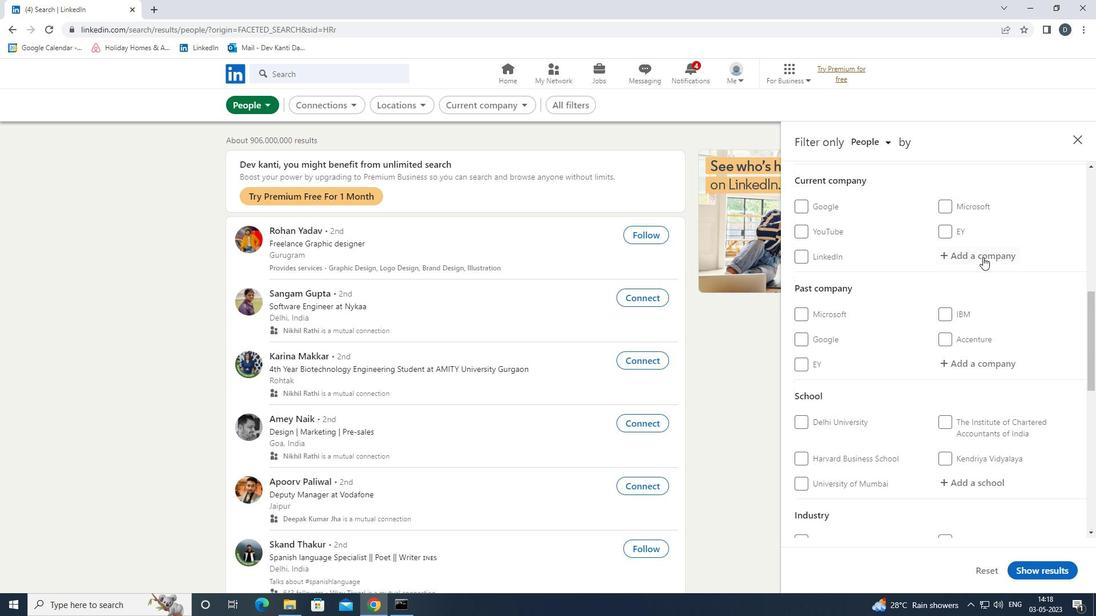 
Action: Key pressed <Key.shift>SYNERGY<Key.down><Key.down><Key.down><Key.enter>
Screenshot: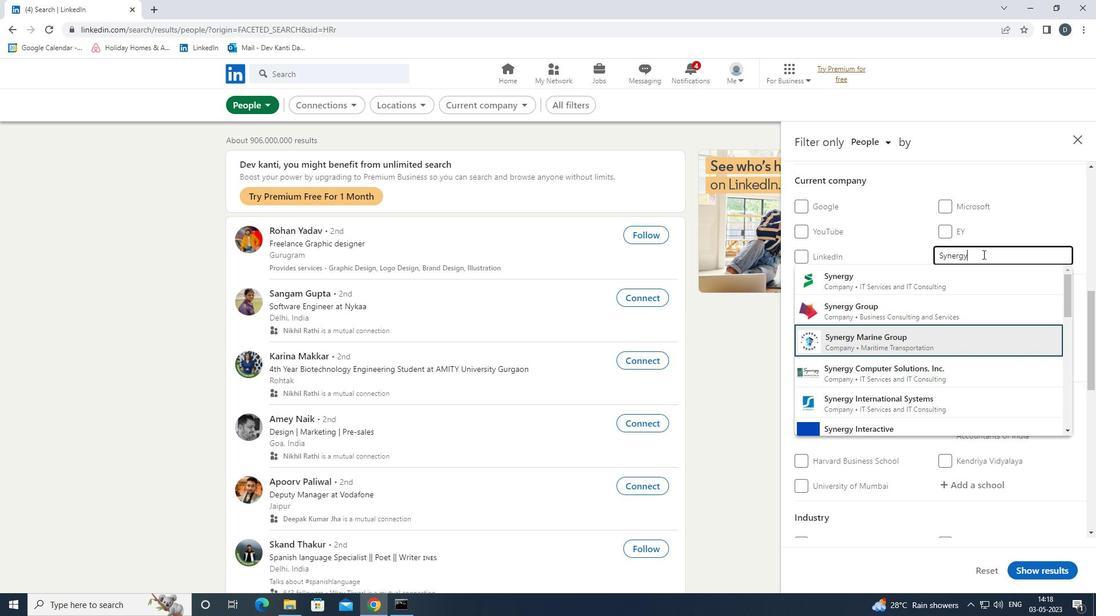 
Action: Mouse scrolled (983, 254) with delta (0, 0)
Screenshot: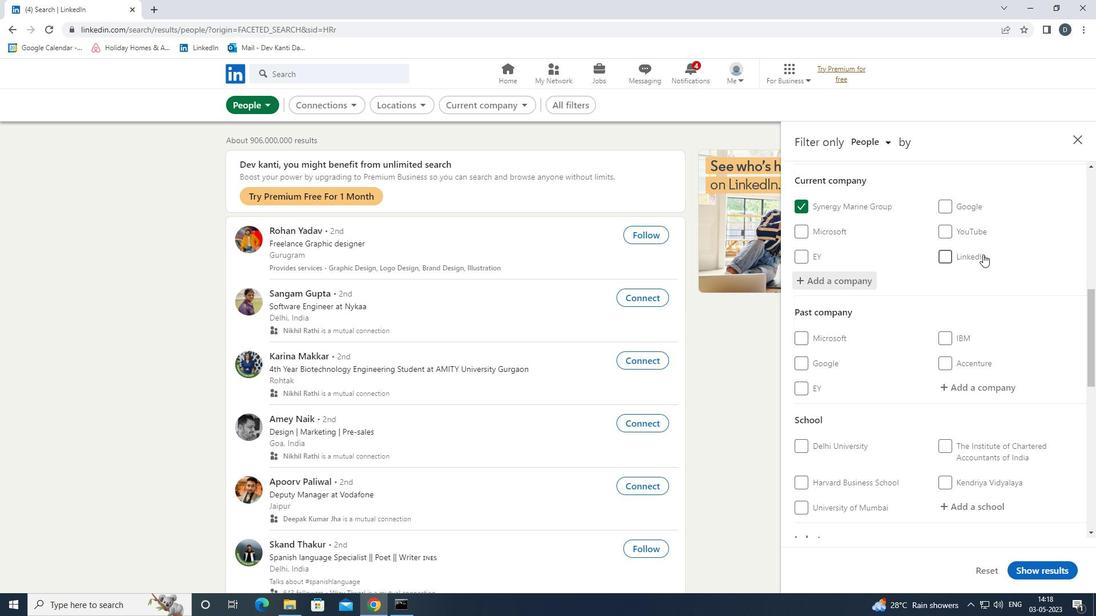 
Action: Mouse scrolled (983, 254) with delta (0, 0)
Screenshot: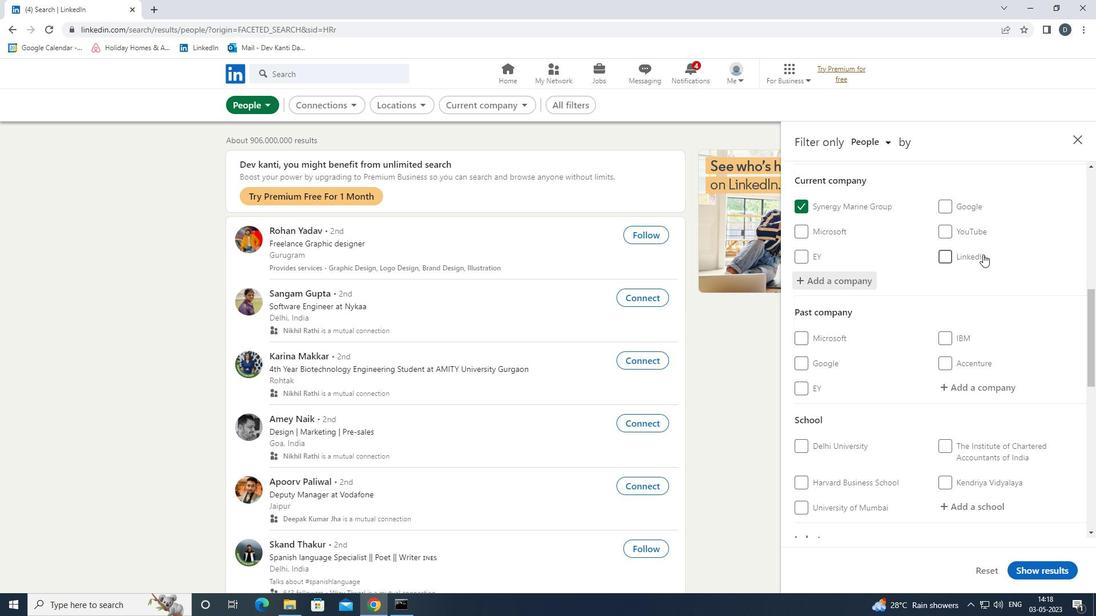 
Action: Mouse moved to (992, 392)
Screenshot: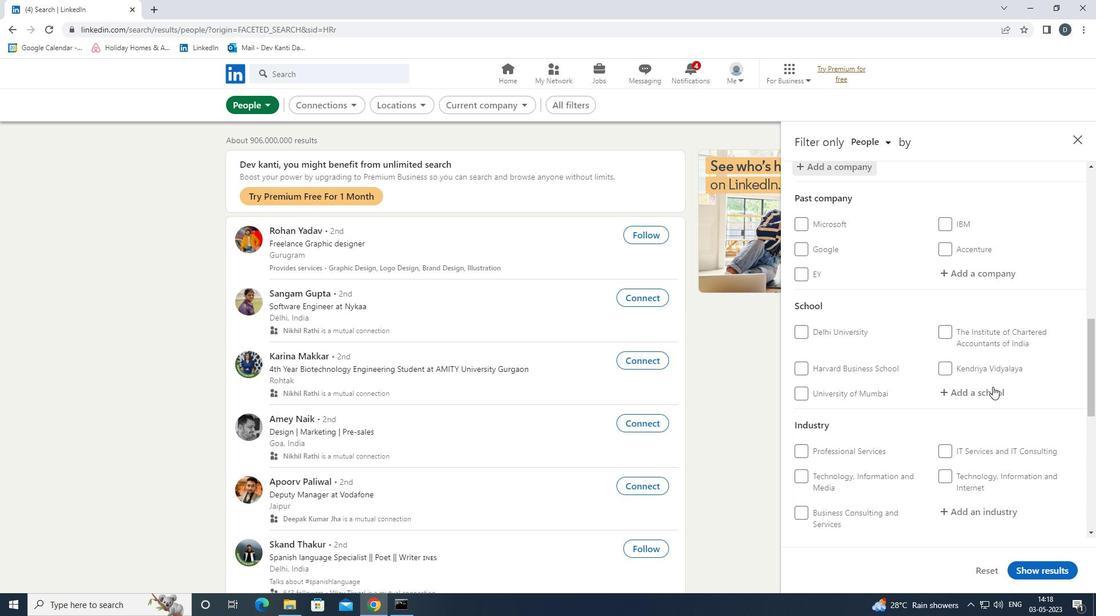 
Action: Mouse pressed left at (992, 392)
Screenshot: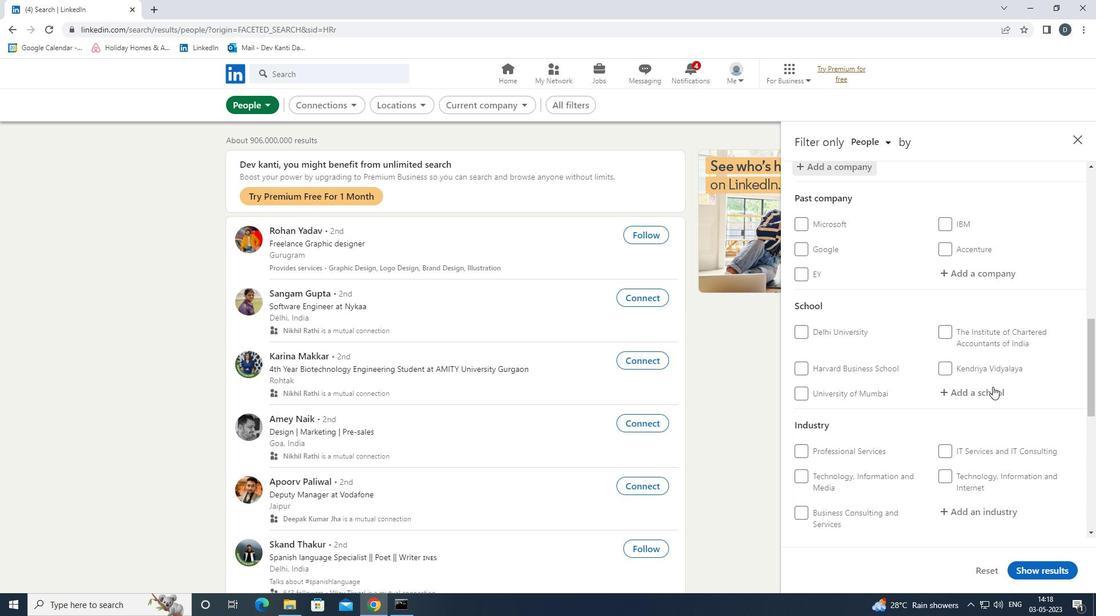 
Action: Mouse moved to (992, 392)
Screenshot: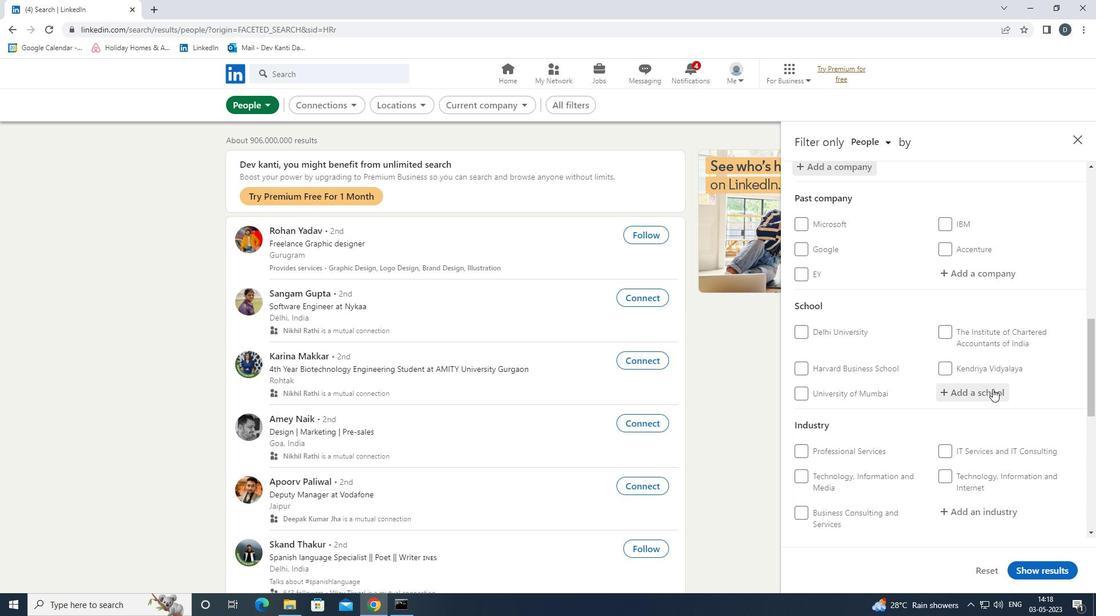 
Action: Key pressed <Key.shift>THGE<Key.backspace><Key.backspace>E<Key.space><Key.shift>INSTITUTE<Key.space><Key.shift>OF<Key.space><Key.shift>CHA<Key.down><Key.enter>
Screenshot: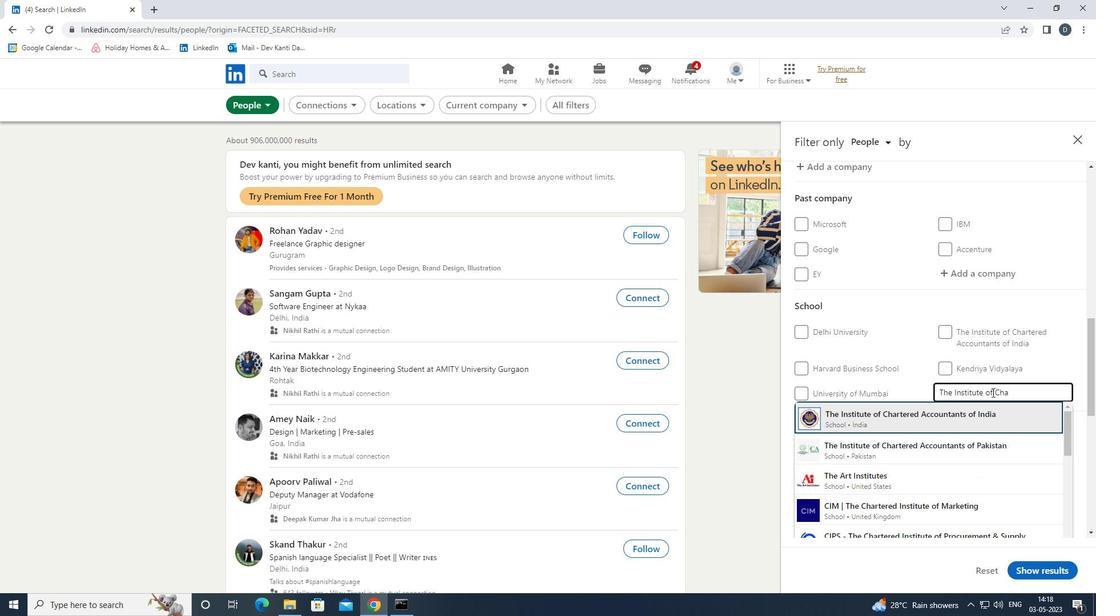 
Action: Mouse moved to (989, 394)
Screenshot: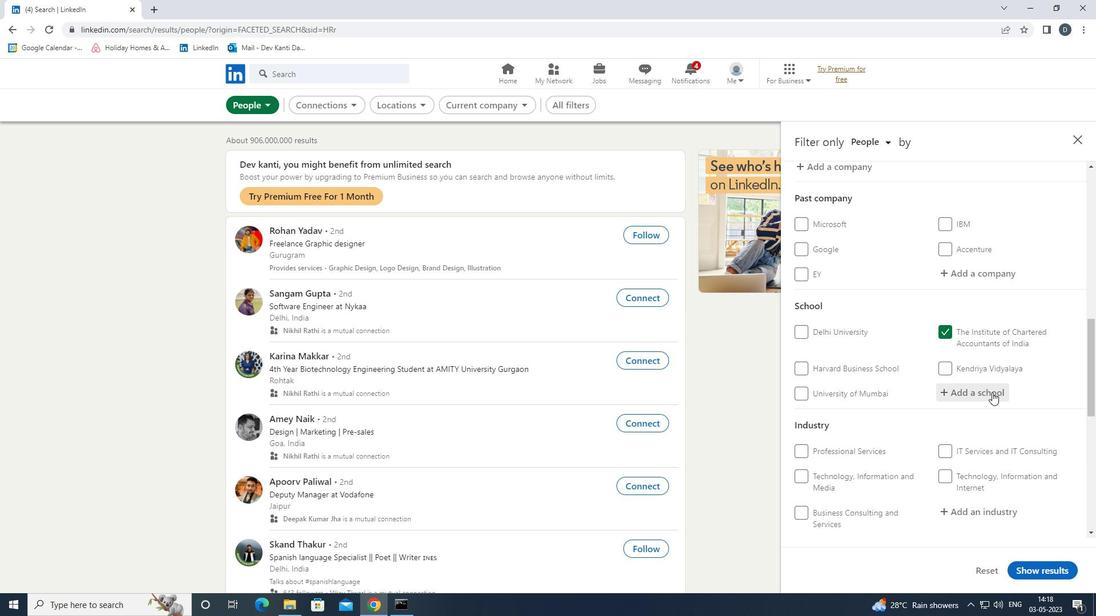 
Action: Mouse scrolled (989, 393) with delta (0, 0)
Screenshot: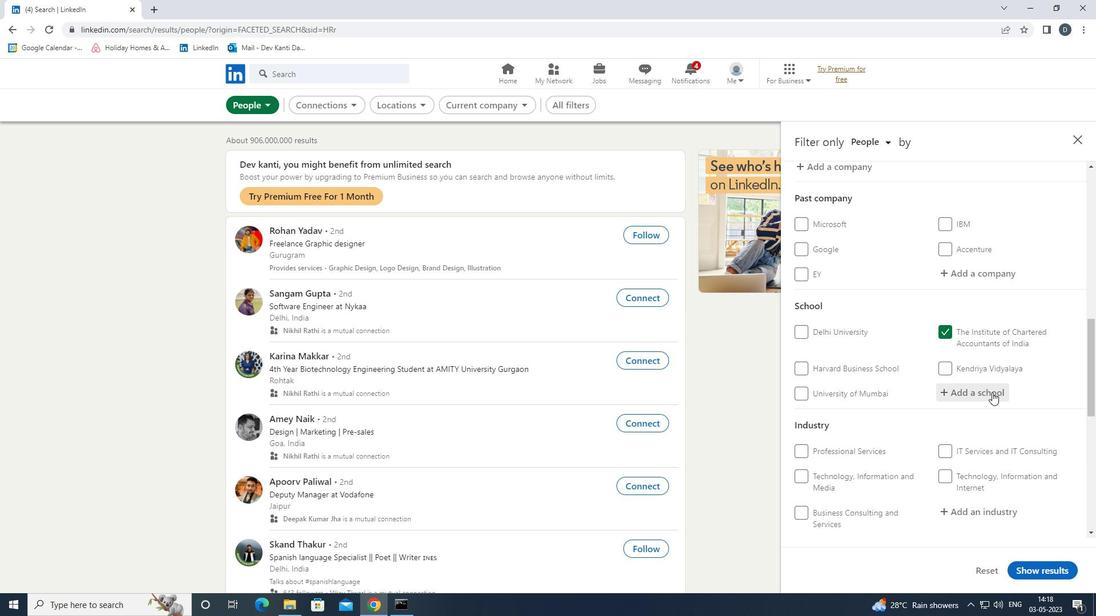 
Action: Mouse moved to (989, 395)
Screenshot: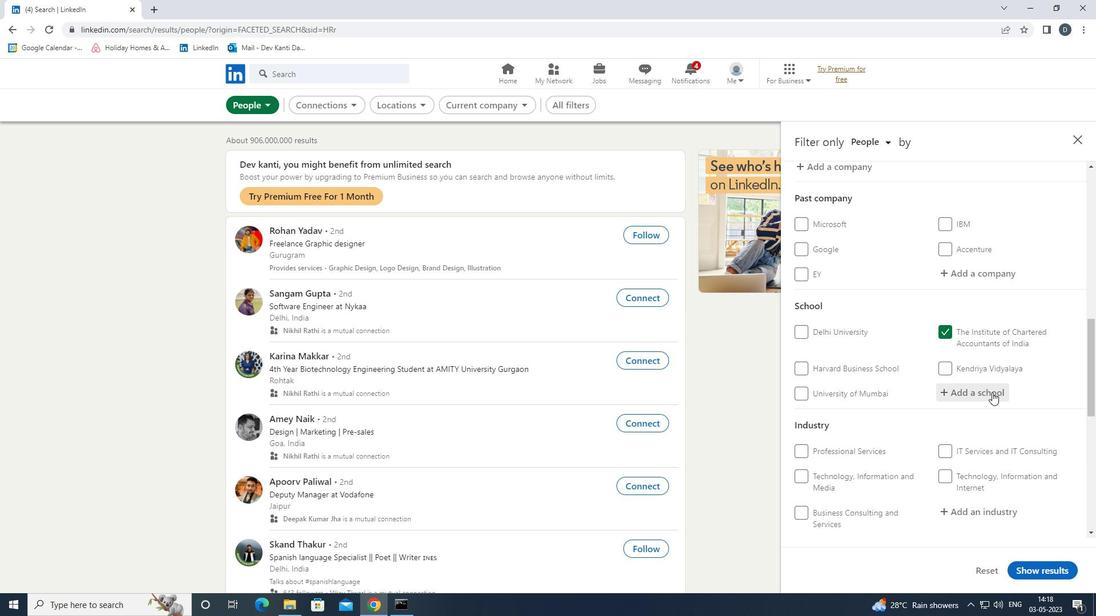 
Action: Mouse scrolled (989, 394) with delta (0, 0)
Screenshot: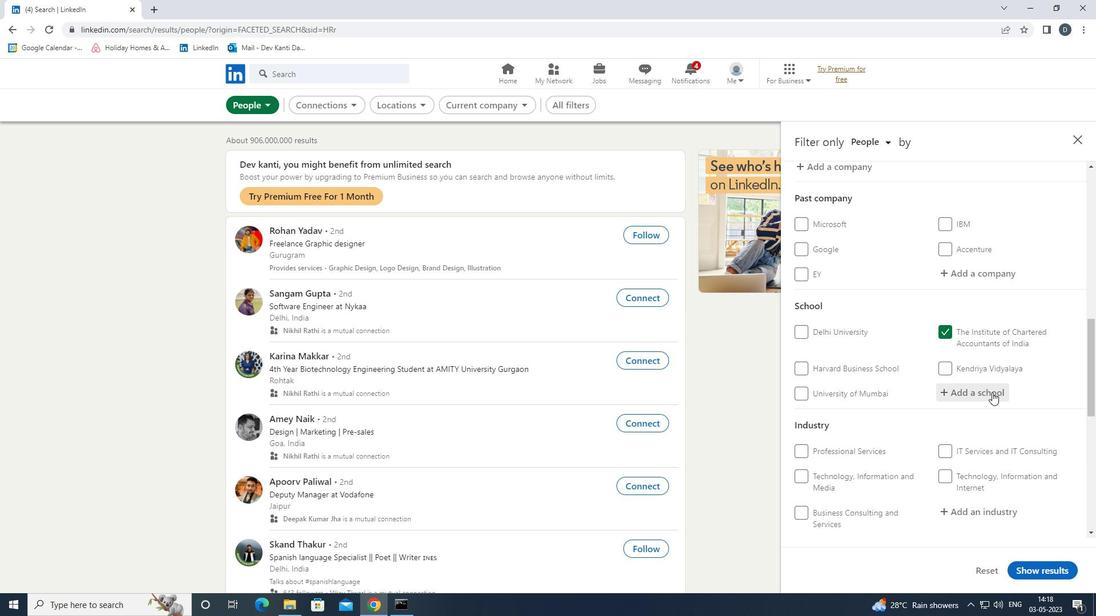
Action: Mouse moved to (989, 395)
Screenshot: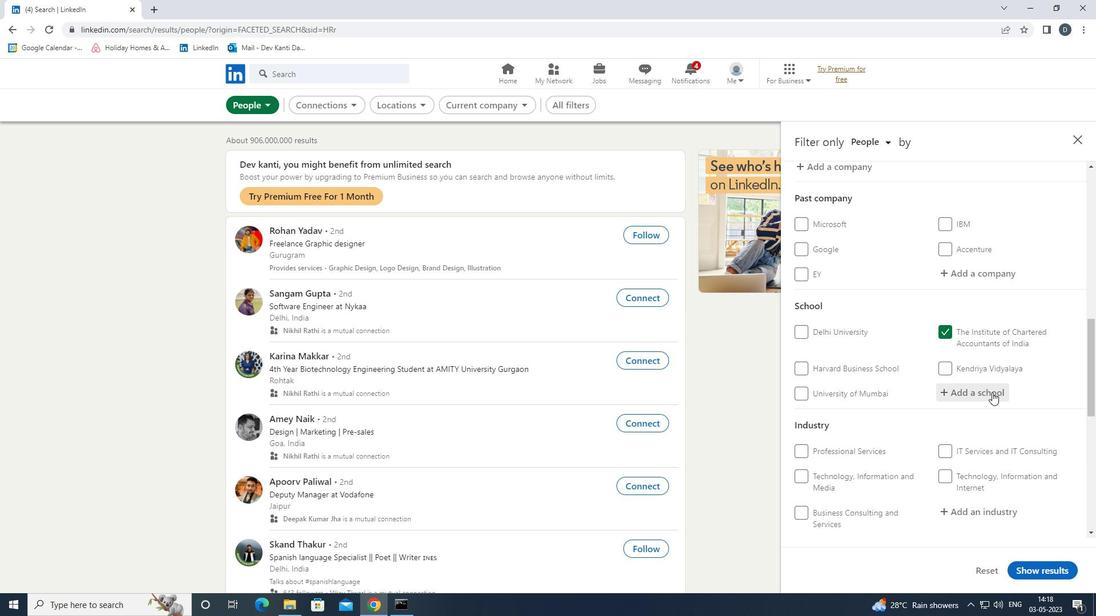 
Action: Mouse scrolled (989, 395) with delta (0, 0)
Screenshot: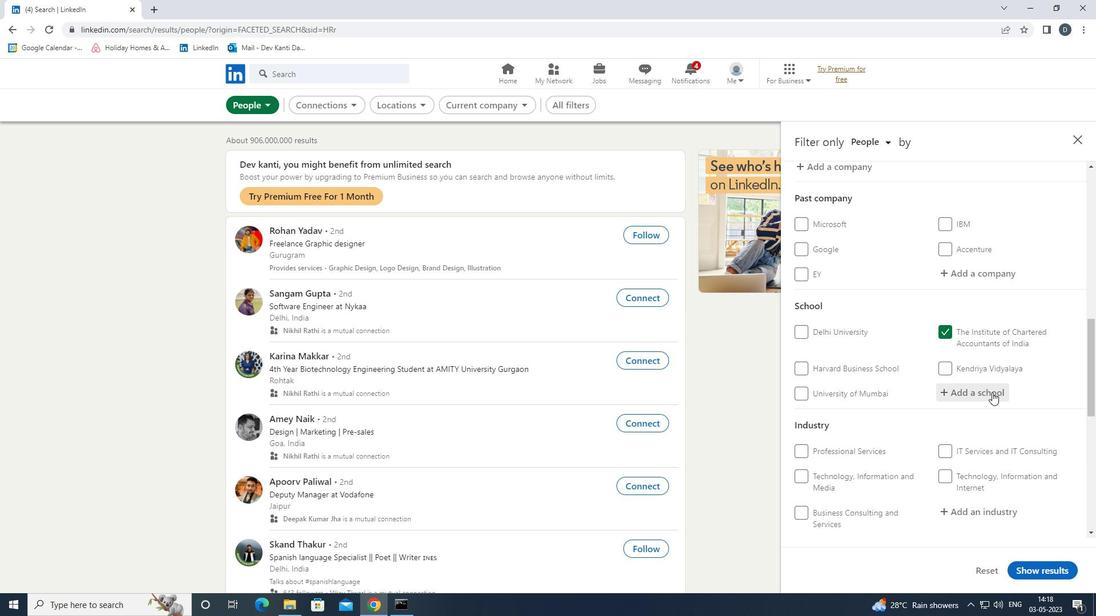 
Action: Mouse scrolled (989, 395) with delta (0, 0)
Screenshot: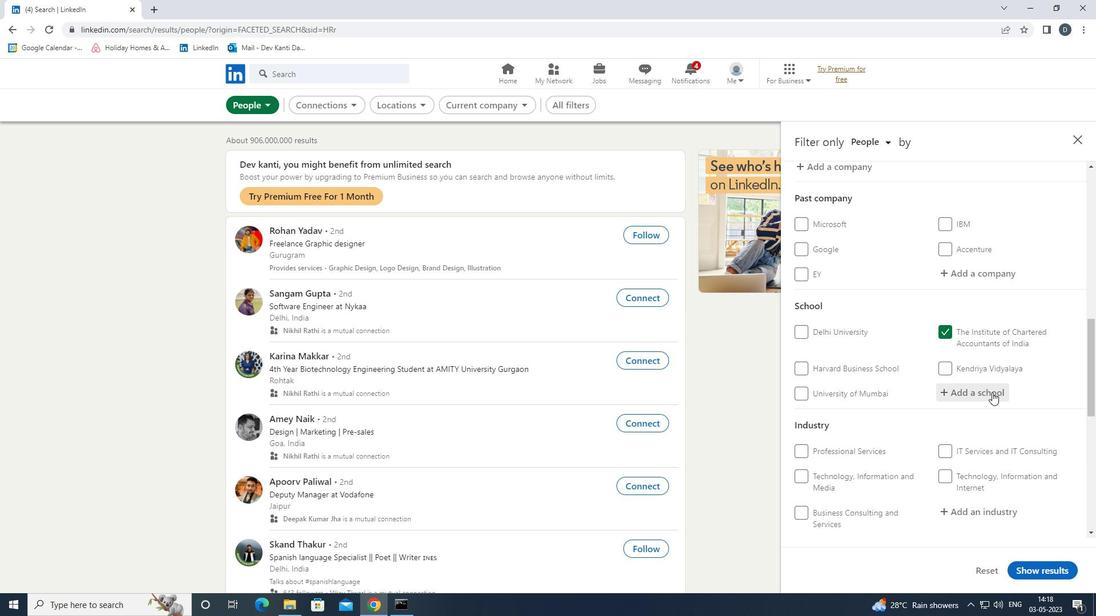 
Action: Mouse moved to (1000, 287)
Screenshot: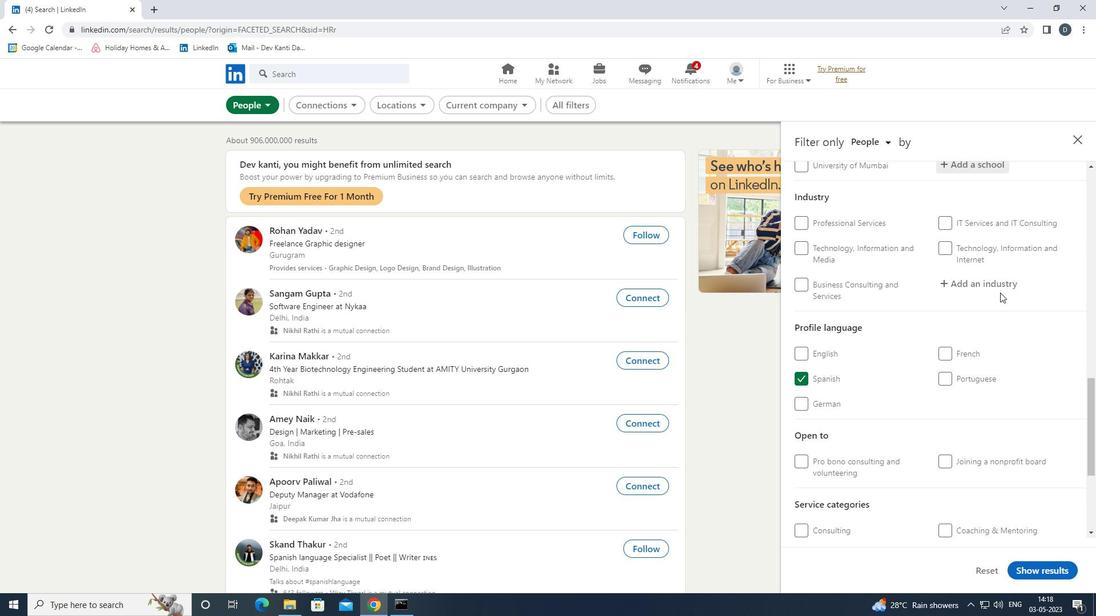 
Action: Mouse pressed left at (1000, 287)
Screenshot: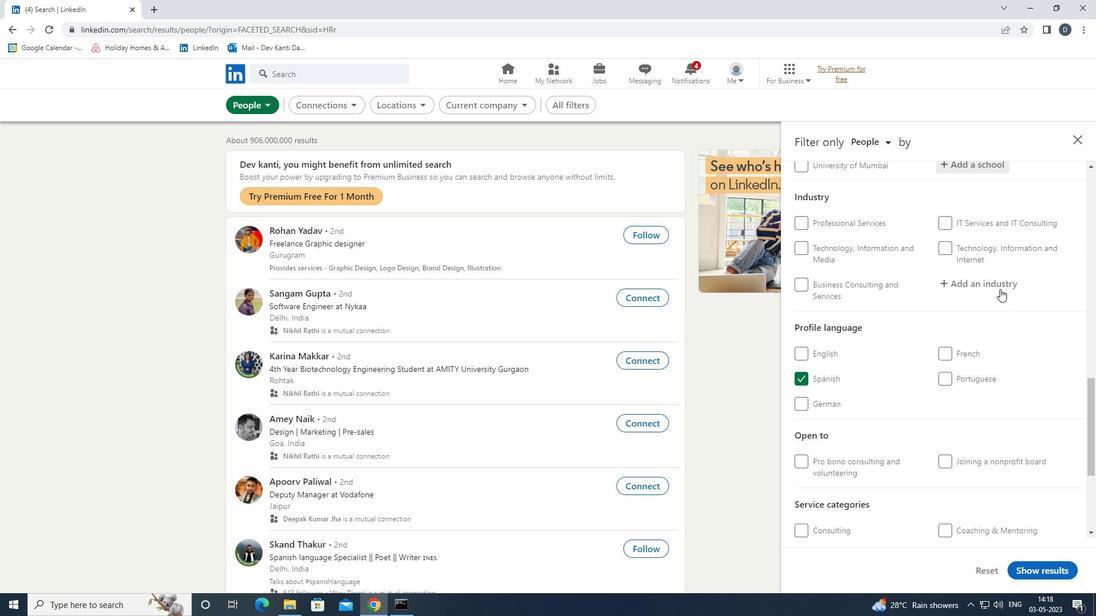 
Action: Mouse moved to (1000, 287)
Screenshot: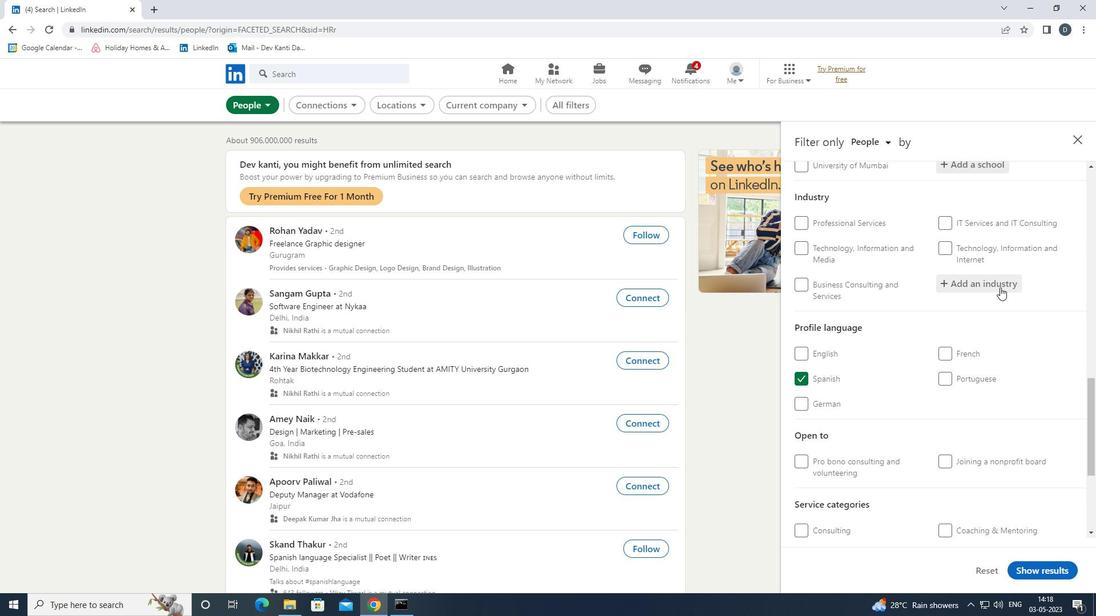 
Action: Key pressed <Key.shift>OIL<Key.space>AND<Key.space><Key.shift><Key.shift><Key.shift><Key.shift><Key.shift><Key.shift><Key.shift><Key.shift><Key.shift><Key.shift><Key.shift><Key.shift><Key.shift><Key.shift><Key.shift><Key.shift><Key.shift><Key.shift><Key.shift><Key.shift><Key.shift><Key.shift>CO<Key.down><Key.enter>
Screenshot: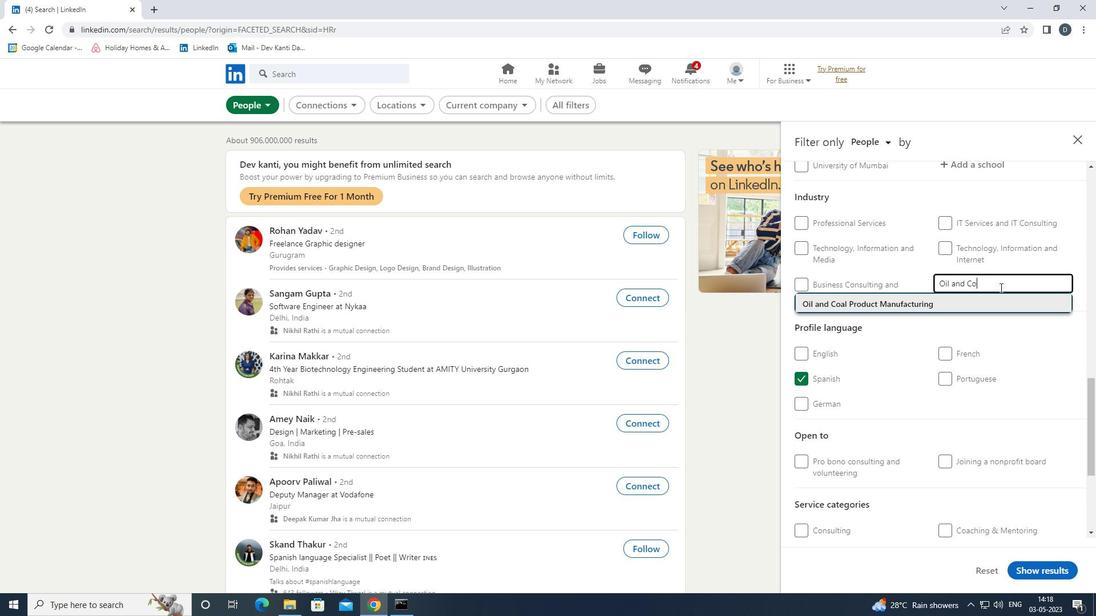 
Action: Mouse moved to (971, 288)
Screenshot: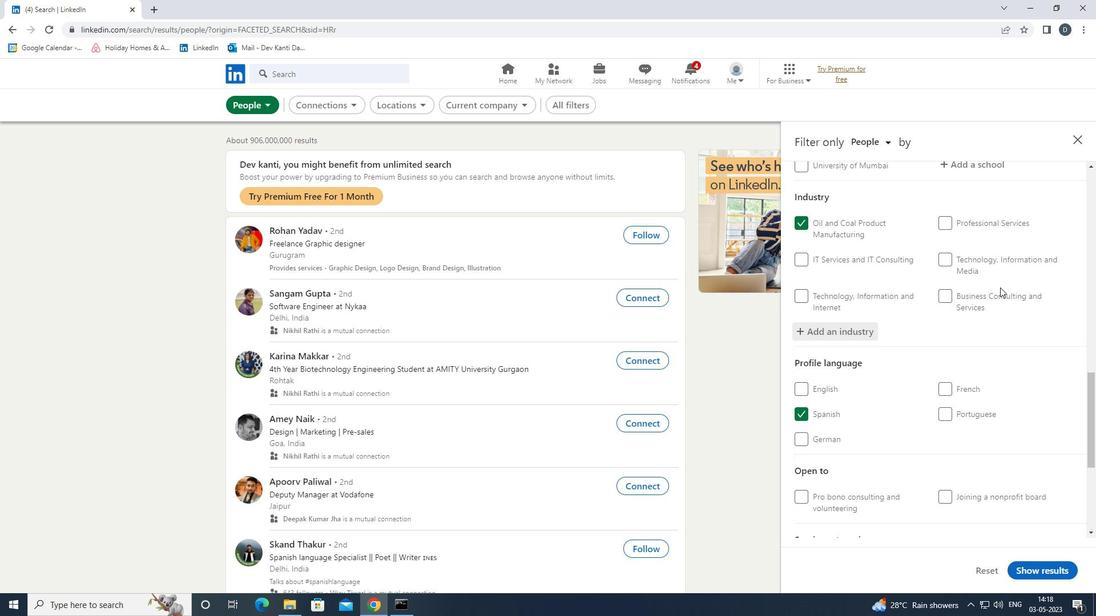 
Action: Mouse scrolled (971, 287) with delta (0, 0)
Screenshot: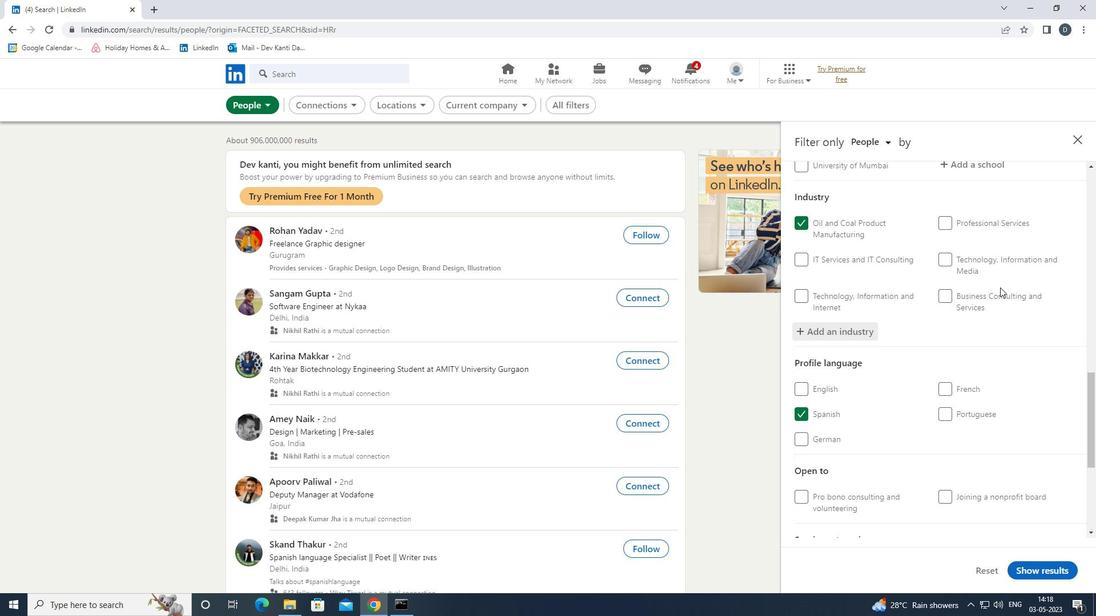 
Action: Mouse moved to (972, 288)
Screenshot: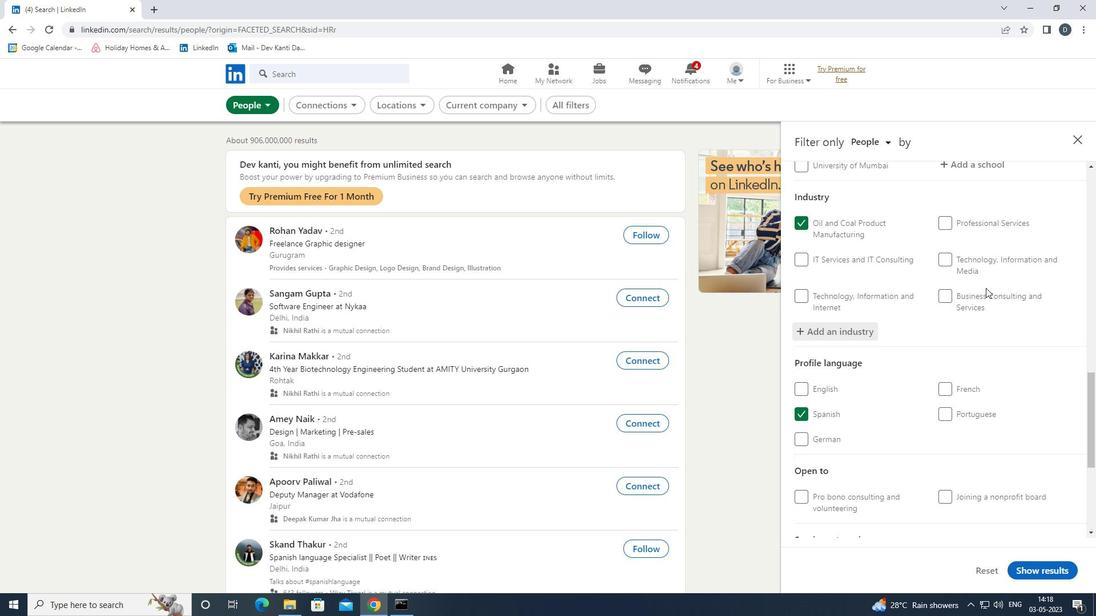 
Action: Mouse scrolled (972, 287) with delta (0, 0)
Screenshot: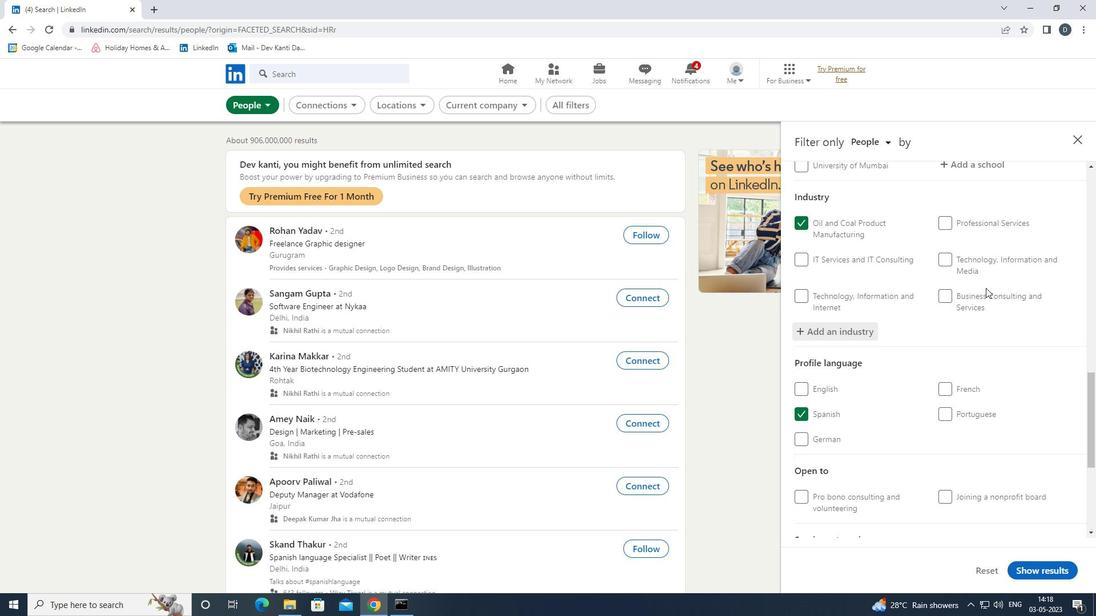 
Action: Mouse scrolled (972, 287) with delta (0, 0)
Screenshot: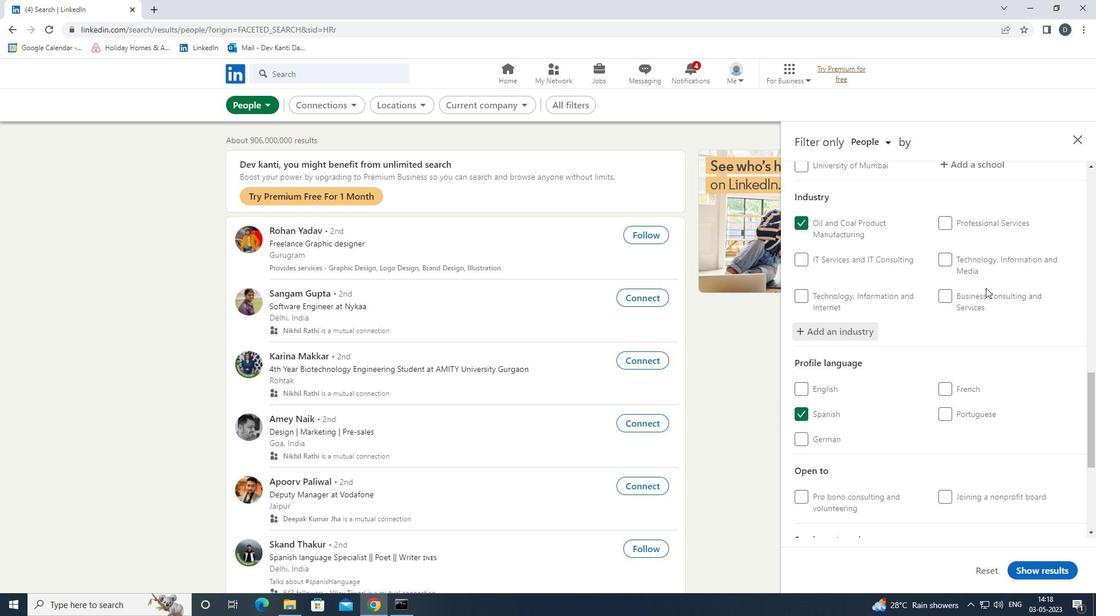 
Action: Mouse scrolled (972, 287) with delta (0, 0)
Screenshot: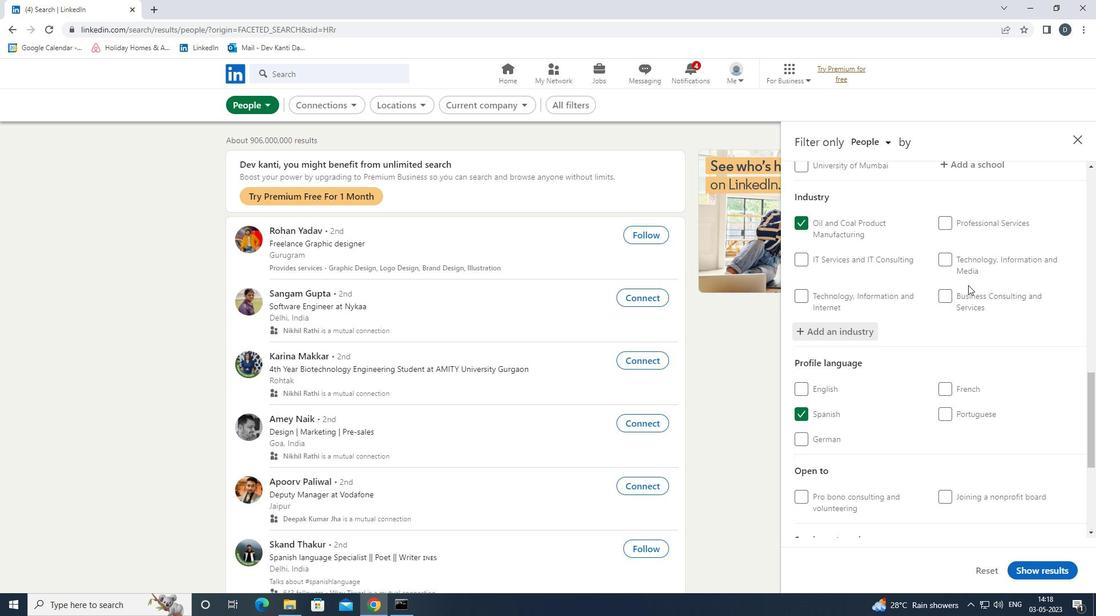 
Action: Mouse moved to (984, 387)
Screenshot: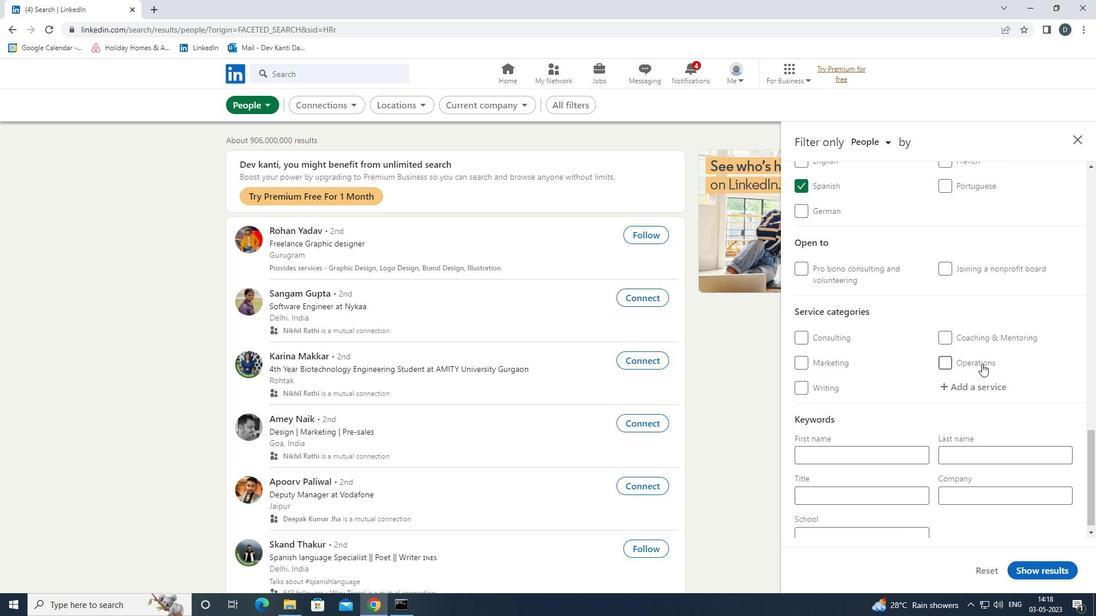 
Action: Mouse pressed left at (984, 387)
Screenshot: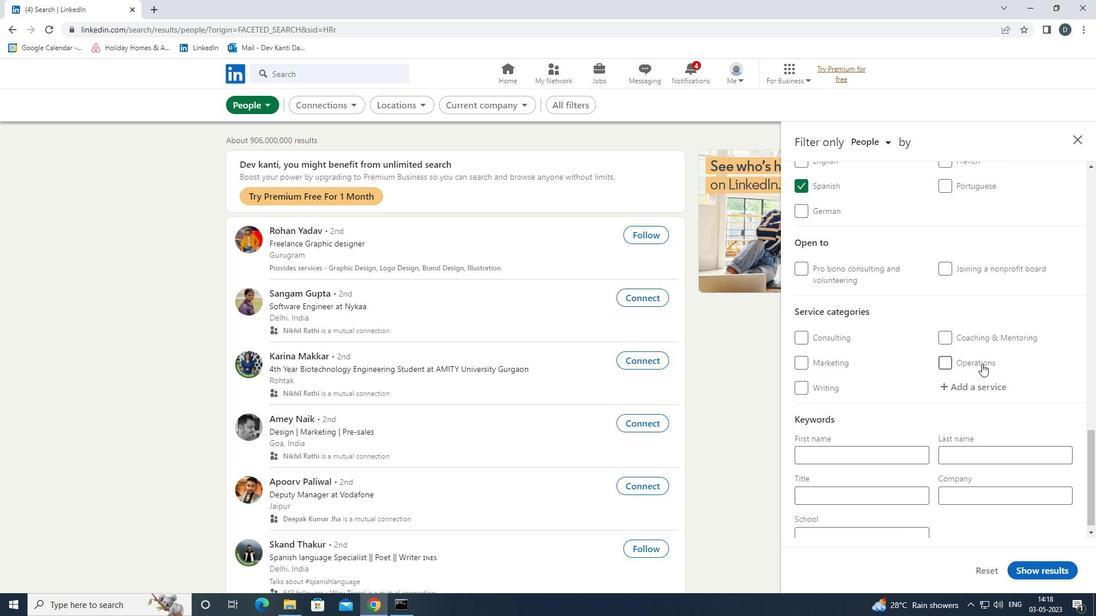 
Action: Key pressed <Key.shift>LEADERSHIP<Key.down><Key.enter>
Screenshot: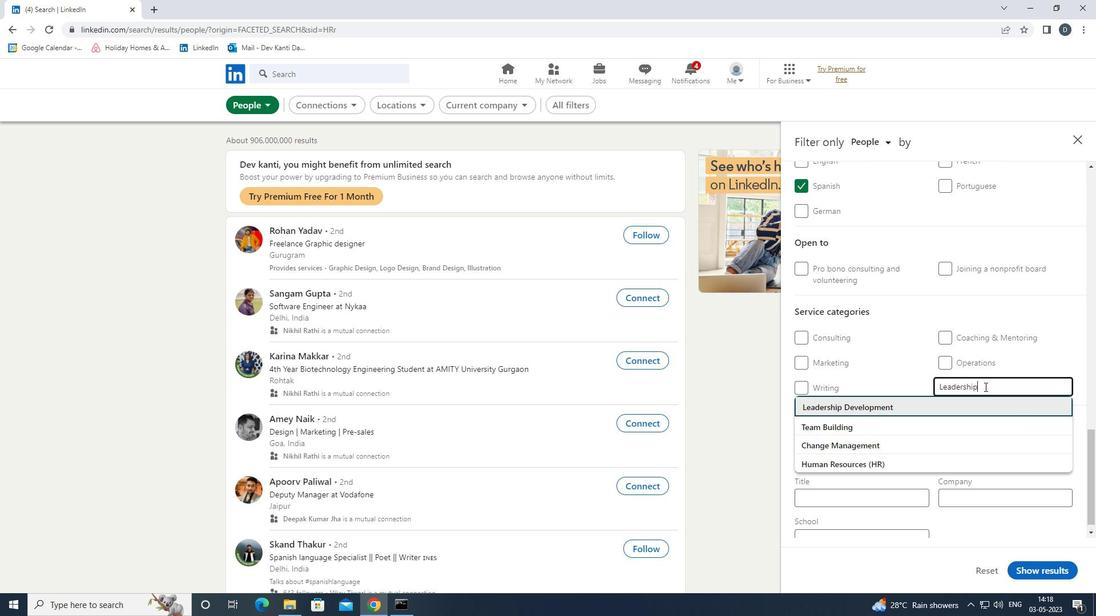 
Action: Mouse moved to (992, 392)
Screenshot: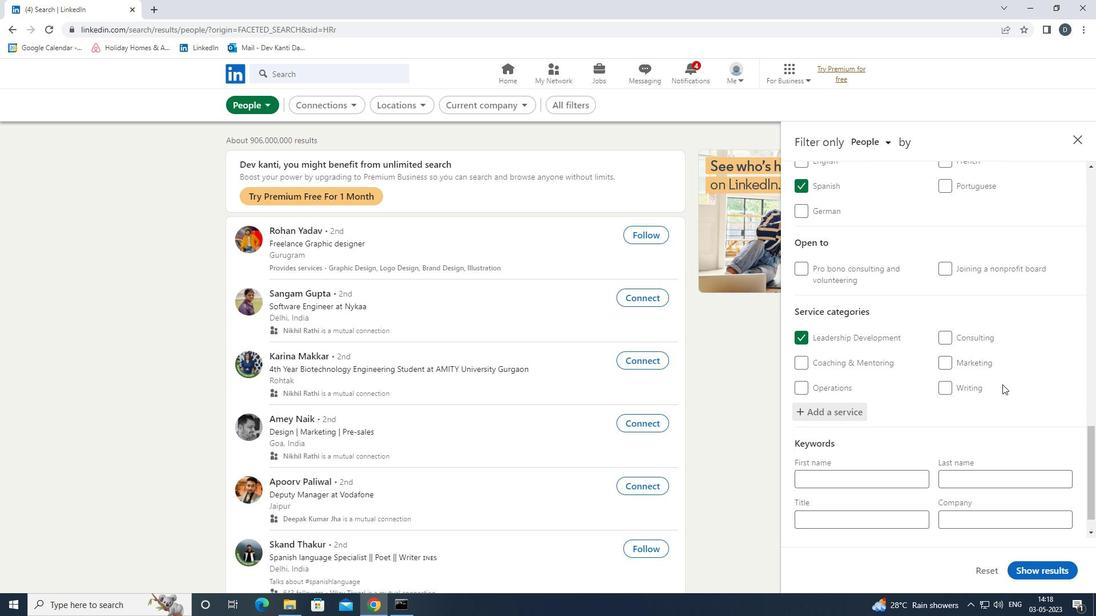 
Action: Mouse scrolled (992, 392) with delta (0, 0)
Screenshot: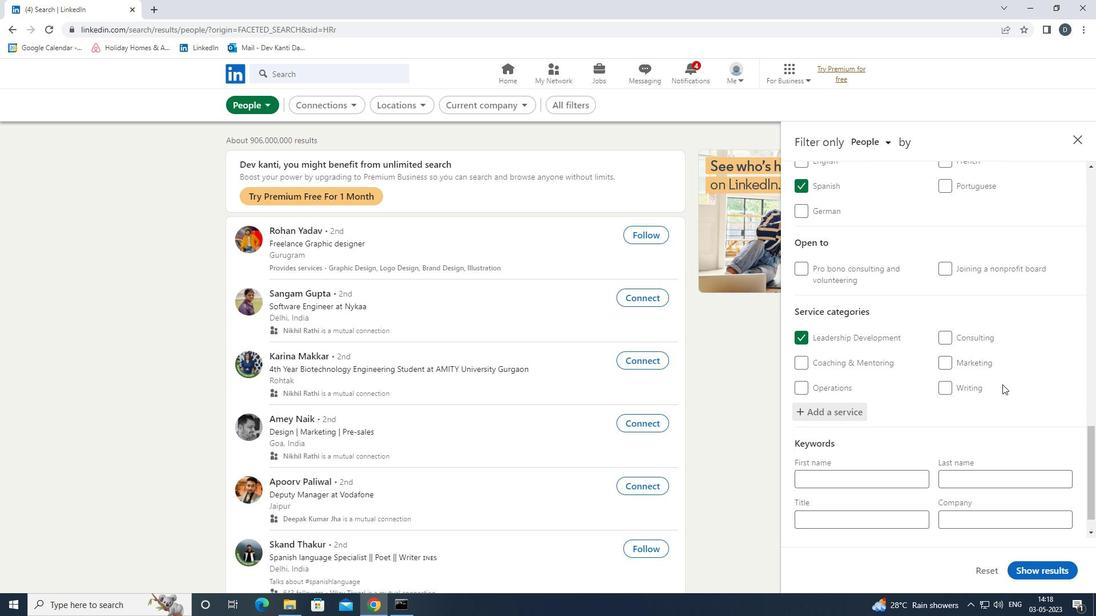 
Action: Mouse moved to (975, 401)
Screenshot: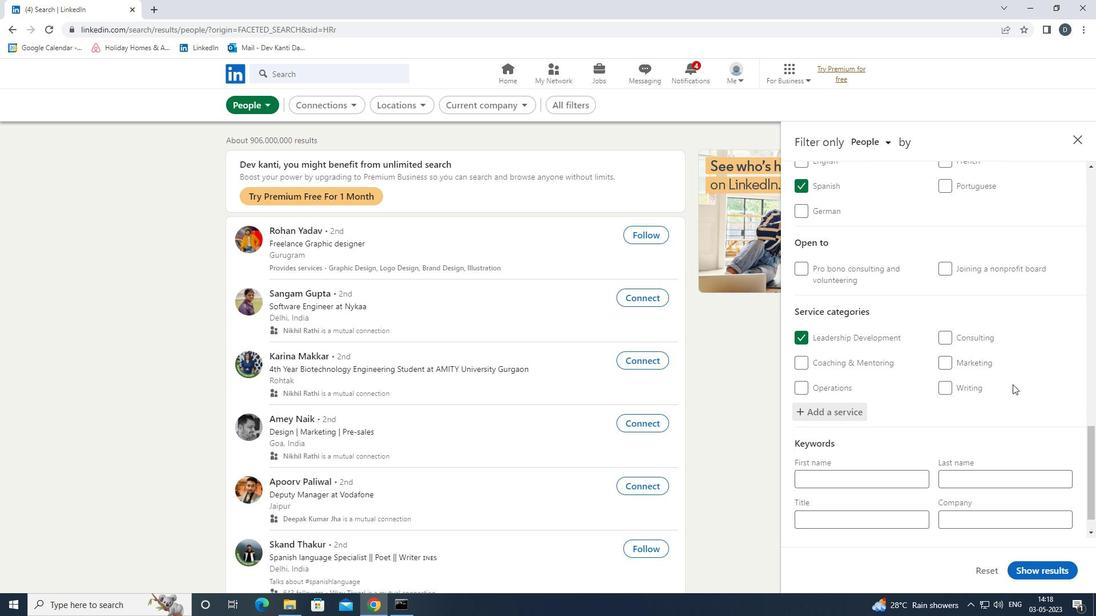
Action: Mouse scrolled (975, 400) with delta (0, 0)
Screenshot: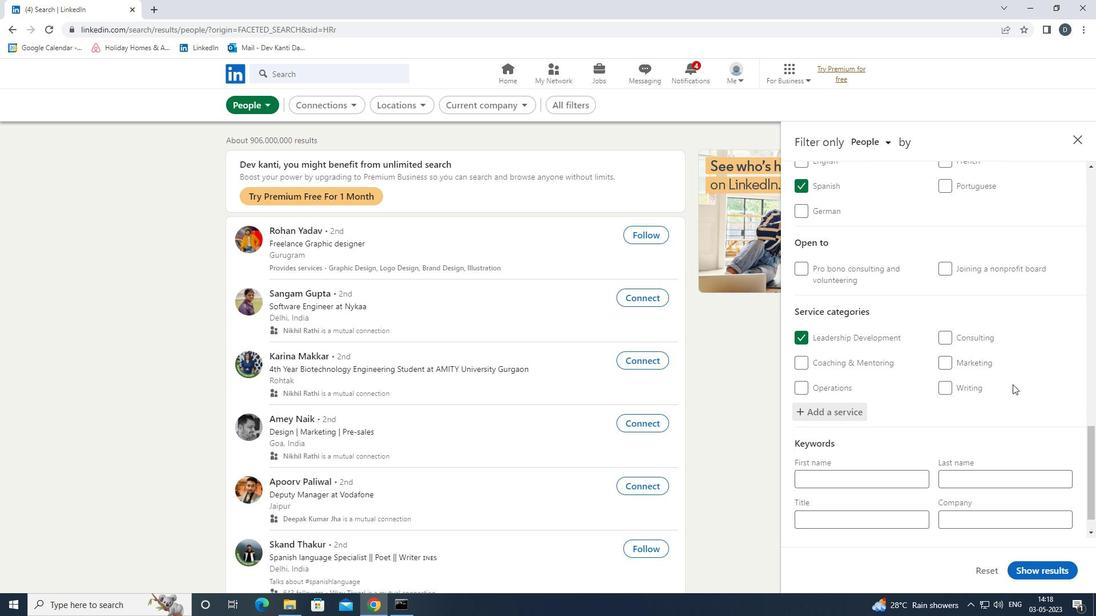 
Action: Mouse moved to (964, 405)
Screenshot: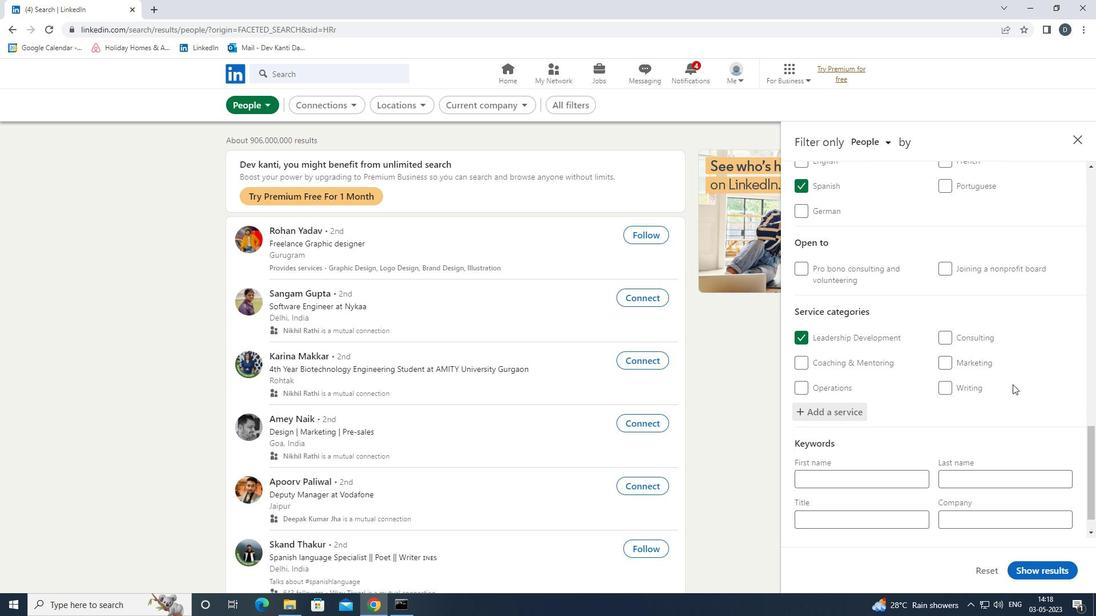 
Action: Mouse scrolled (964, 405) with delta (0, 0)
Screenshot: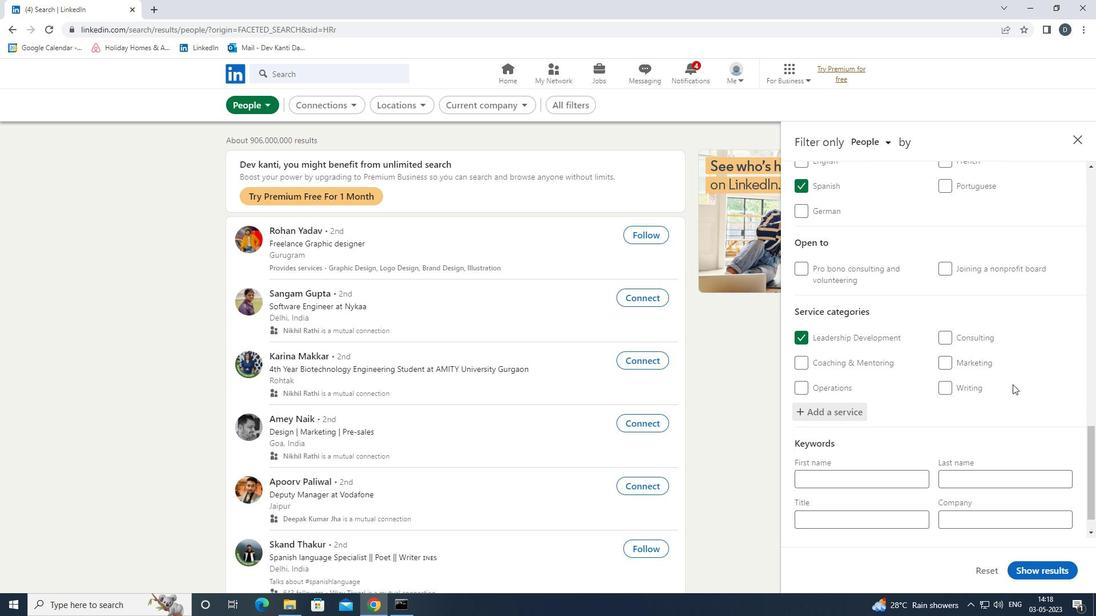 
Action: Mouse moved to (946, 411)
Screenshot: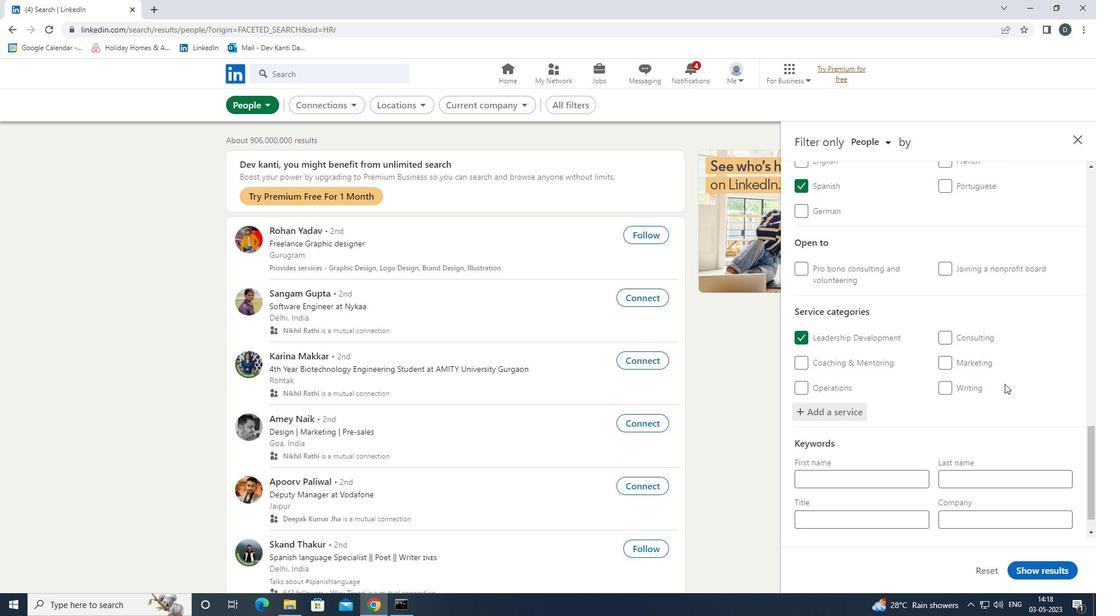 
Action: Mouse scrolled (946, 410) with delta (0, 0)
Screenshot: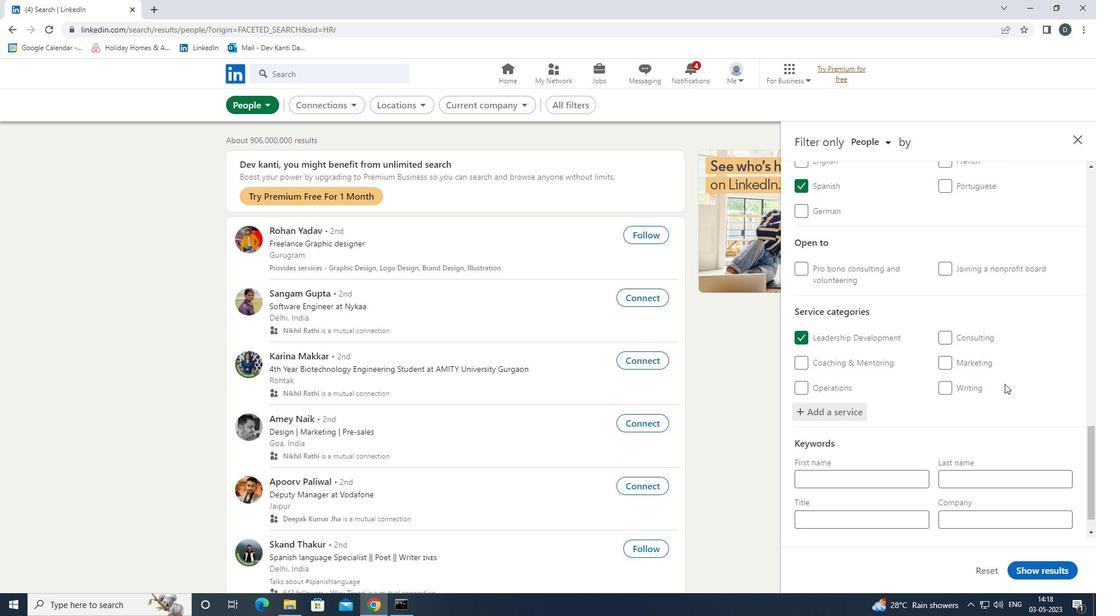 
Action: Mouse moved to (898, 485)
Screenshot: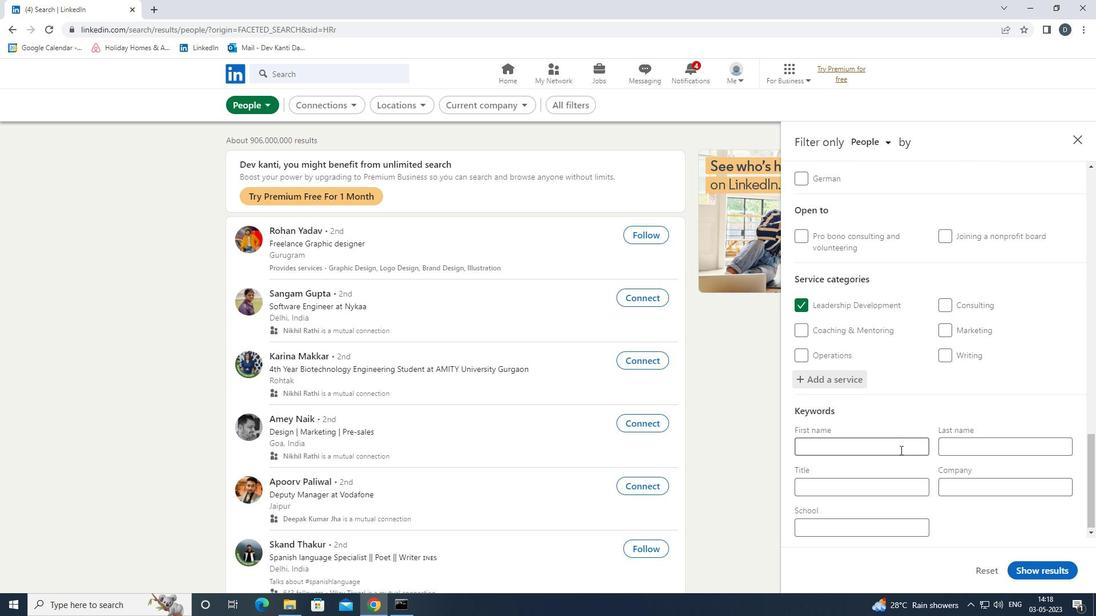 
Action: Mouse pressed left at (898, 485)
Screenshot: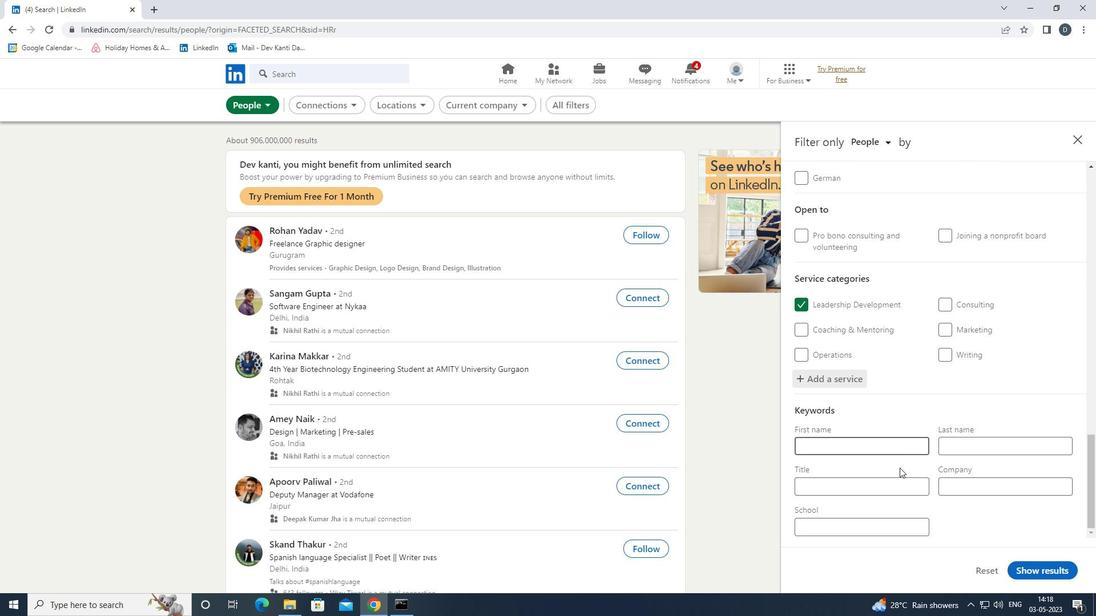 
Action: Key pressed <Key.shift>SKIN<Key.space><Key.shift><Key.shift><Key.shift><Key.shift><Key.shift><Key.shift><Key.shift><Key.shift><Key.shift><Key.shift><Key.shift><Key.shift><Key.shift><Key.shift><Key.shift>CARE<Key.space><Key.shift>SPECIALIST
Screenshot: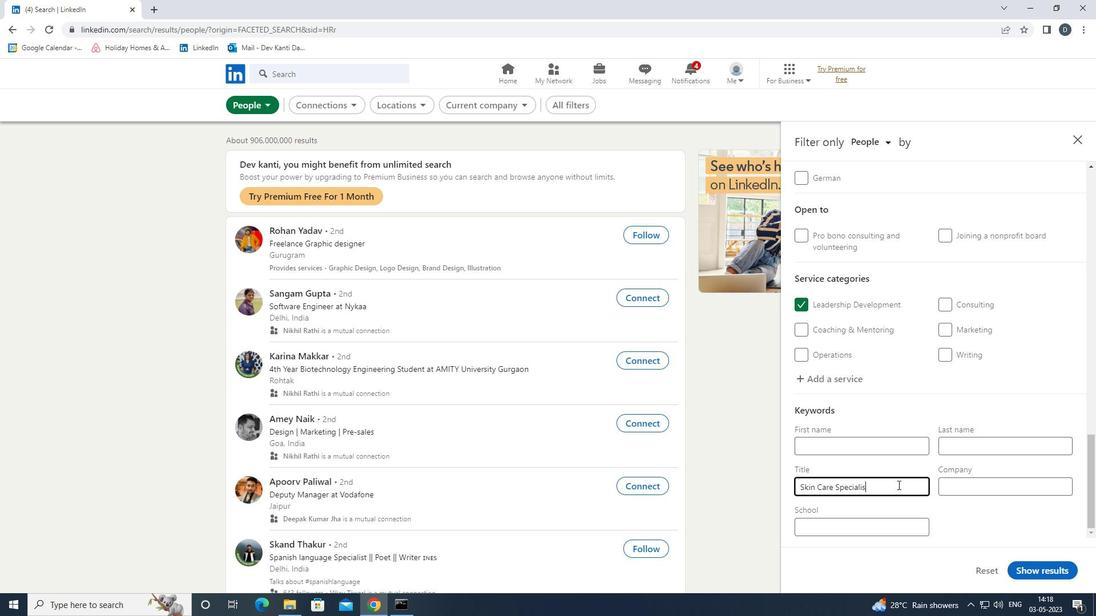 
Action: Mouse moved to (1049, 567)
Screenshot: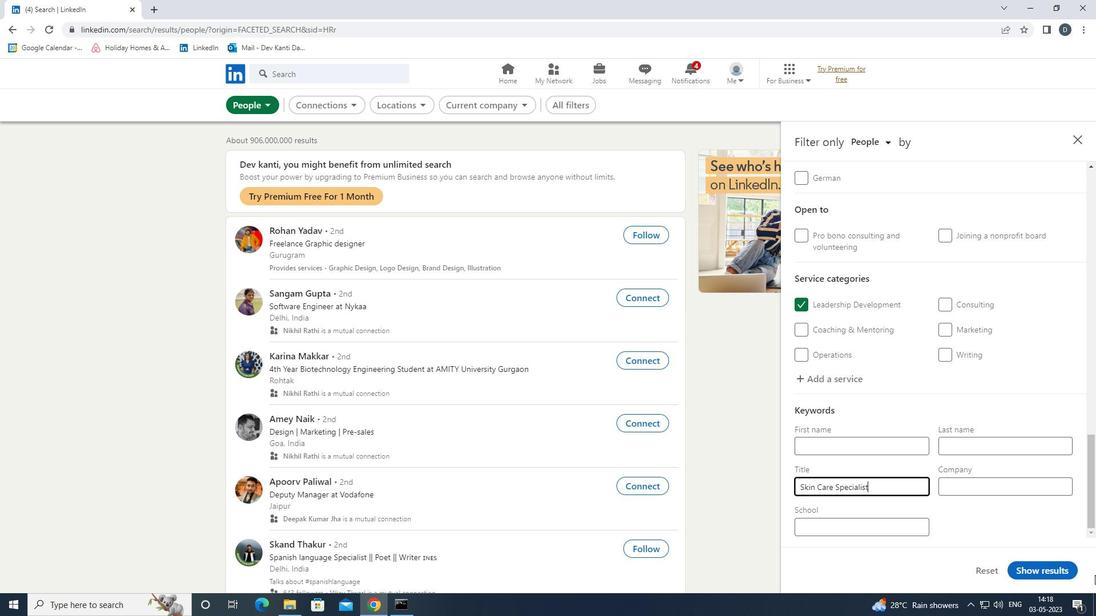 
Action: Mouse pressed left at (1049, 567)
Screenshot: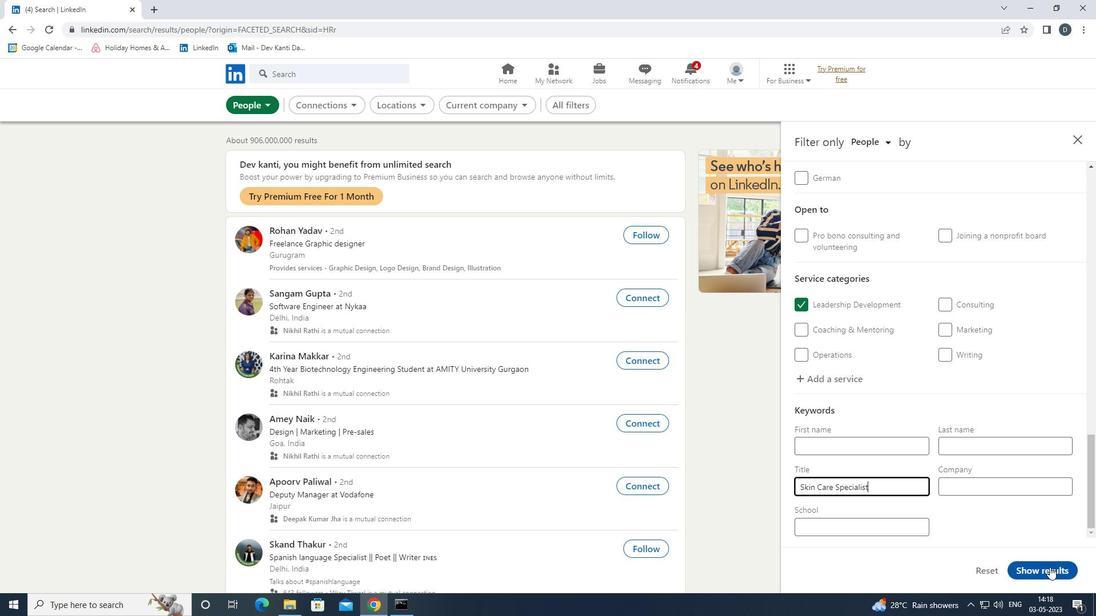 
Action: Mouse moved to (324, 129)
Screenshot: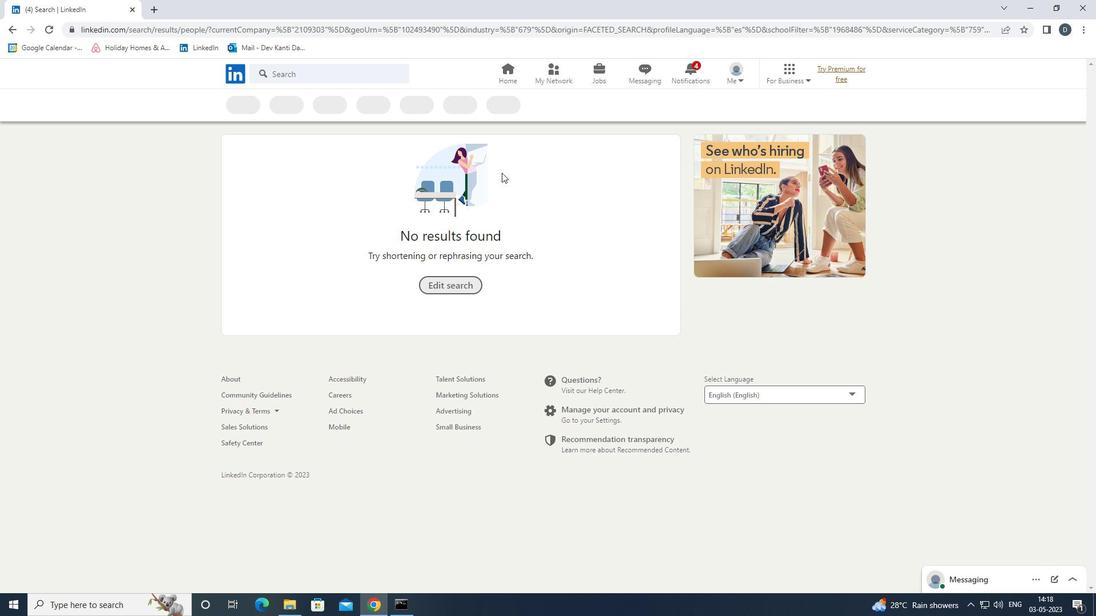 
